 Task: Add an event with the title Lunch and Learn: Effective Presentation Skills, date '2023/12/29', time 8:30 AM to 10:30 AMand add a description: Assessing the original goals and objectives of the campaign to determine if they were clearly defined, measurable, and aligned with the overall marketing and business objectives., put the event into Green category . Add location for the event as: 987 Temple of Olympian Zeus, Athens, Greece, logged in from the account softage.2@softage.netand send the event invitation to softage.4@softage.net and softage.5@softage.net. Set a reminder for the event 5 minutes before
Action: Mouse pressed left at (89, 101)
Screenshot: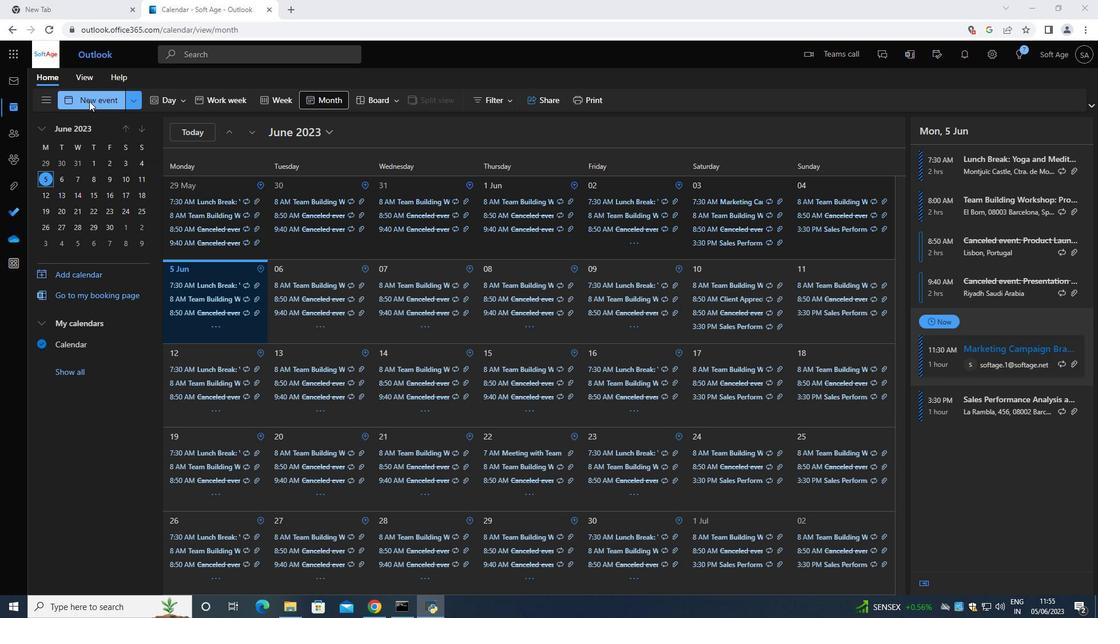 
Action: Mouse moved to (504, 208)
Screenshot: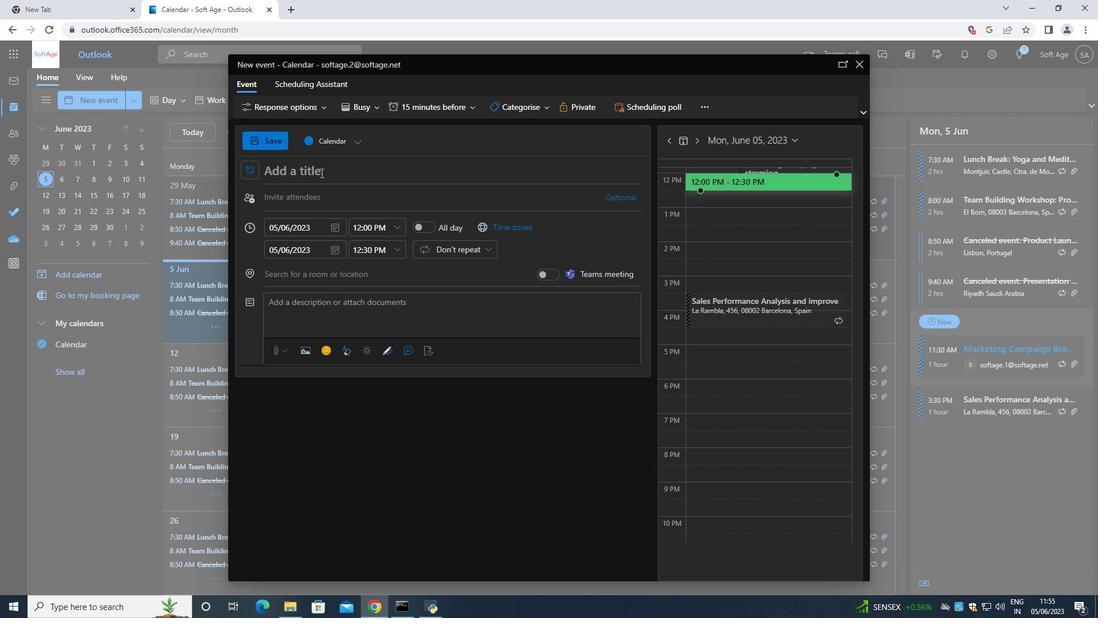 
Action: Key pressed <Key.shift>Luch<Key.backspace><Key.backspace>nch<Key.space><Key.shift>And<Key.space><Key.shift><Key.shift><Key.shift><Key.shift><Key.shift><Key.shift><Key.shift>learn<Key.shift_r>:<Key.space><Key.shift>Effective<Key.space><Key.shift>Presentation<Key.space><Key.shift>Skills<Key.space>
Screenshot: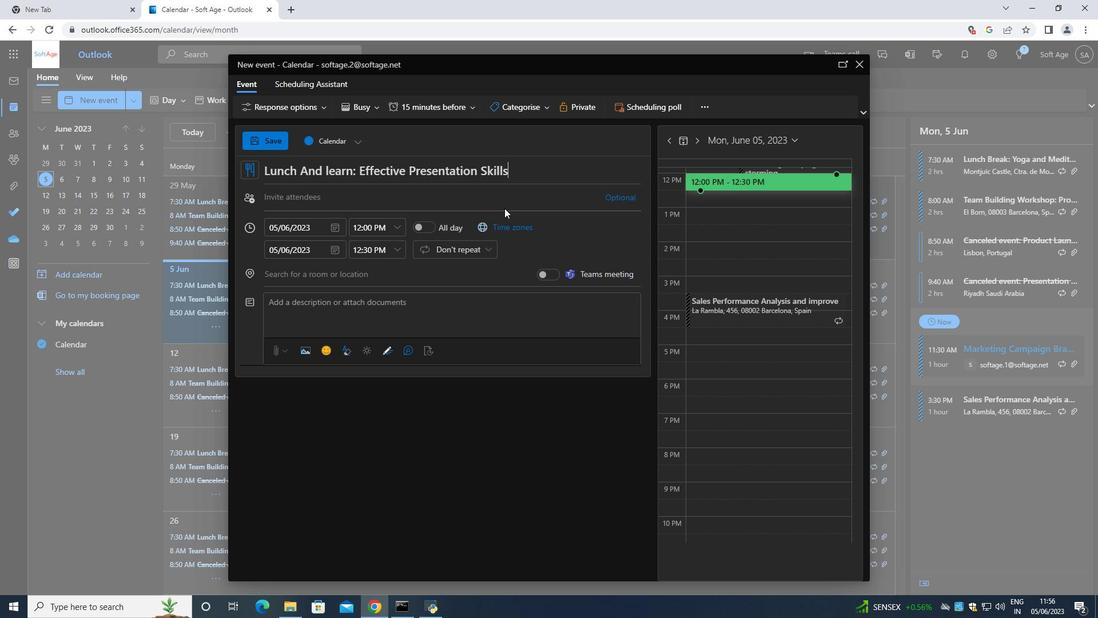 
Action: Mouse moved to (335, 229)
Screenshot: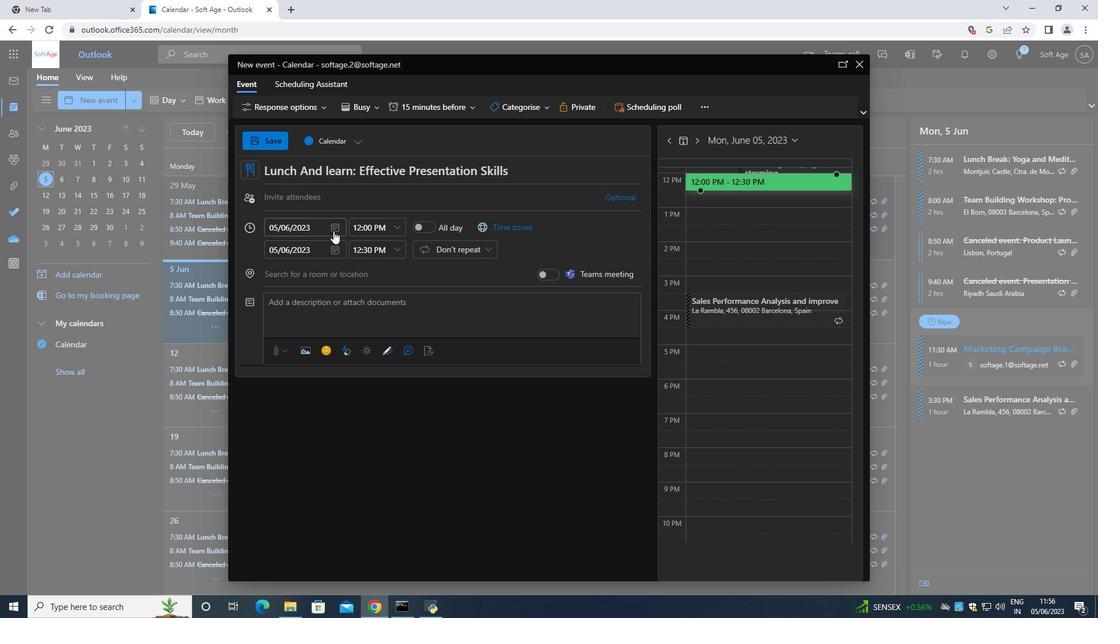 
Action: Mouse pressed left at (335, 229)
Screenshot: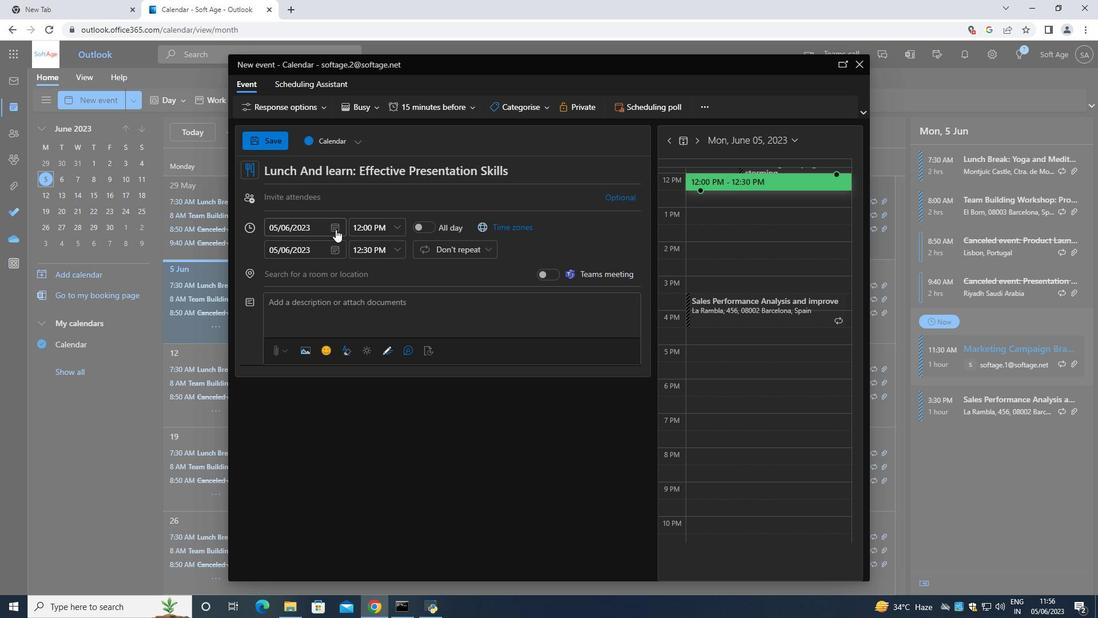 
Action: Mouse moved to (377, 256)
Screenshot: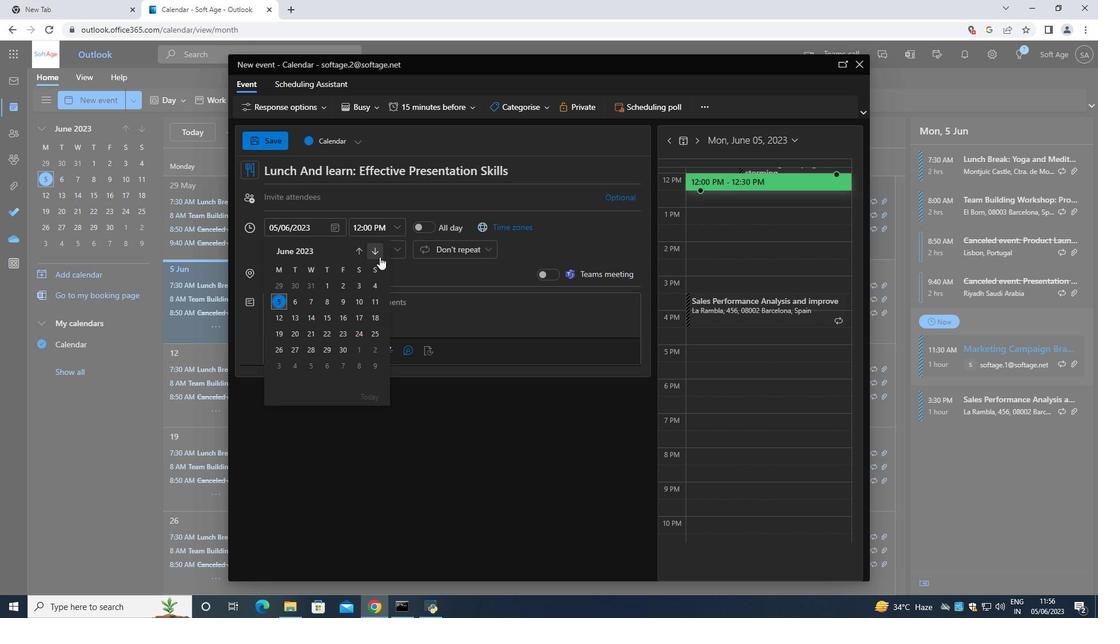 
Action: Mouse pressed left at (377, 256)
Screenshot: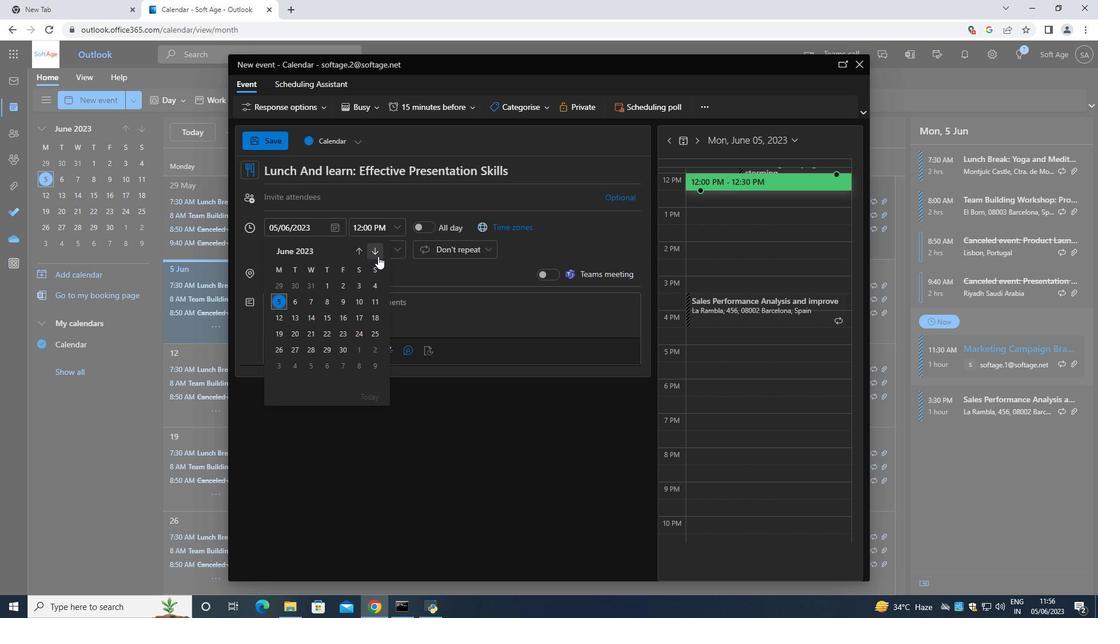 
Action: Mouse pressed left at (377, 256)
Screenshot: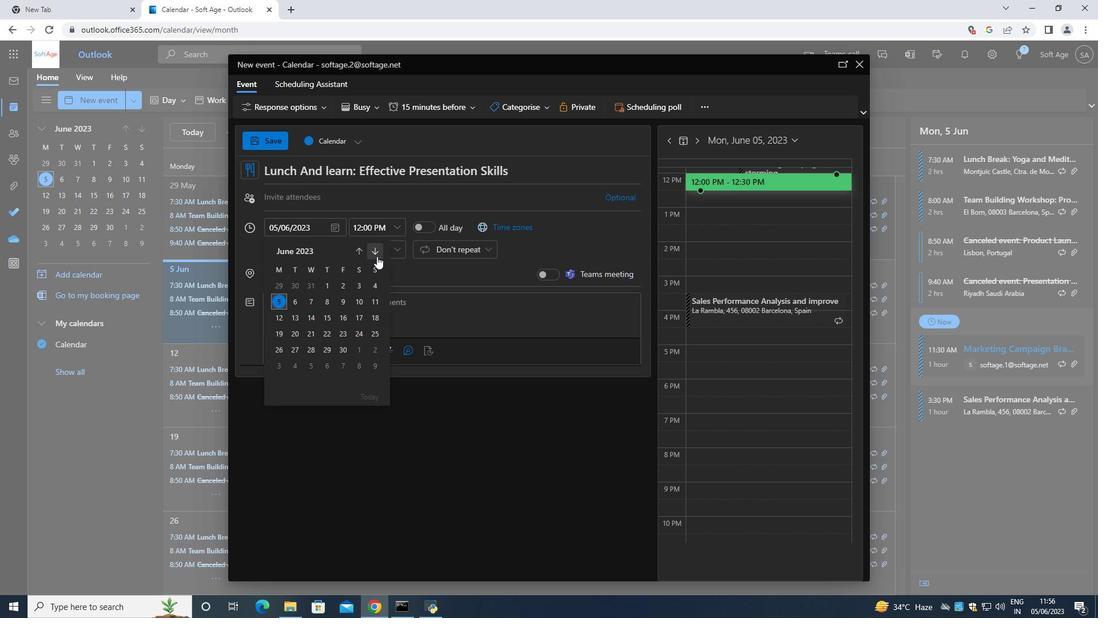 
Action: Mouse moved to (376, 254)
Screenshot: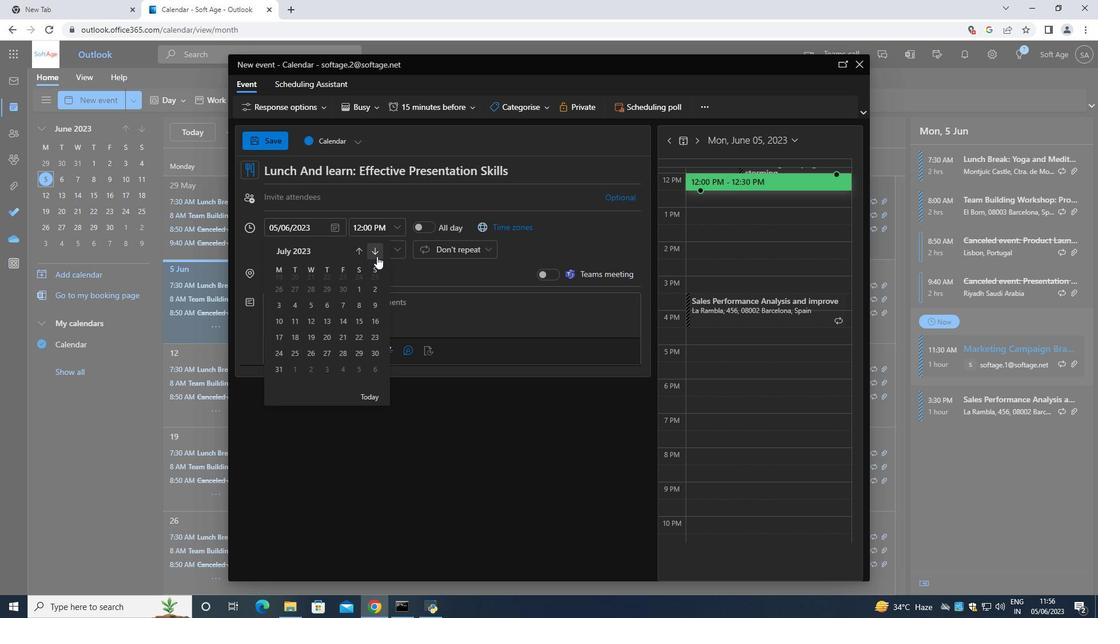
Action: Mouse pressed left at (376, 254)
Screenshot: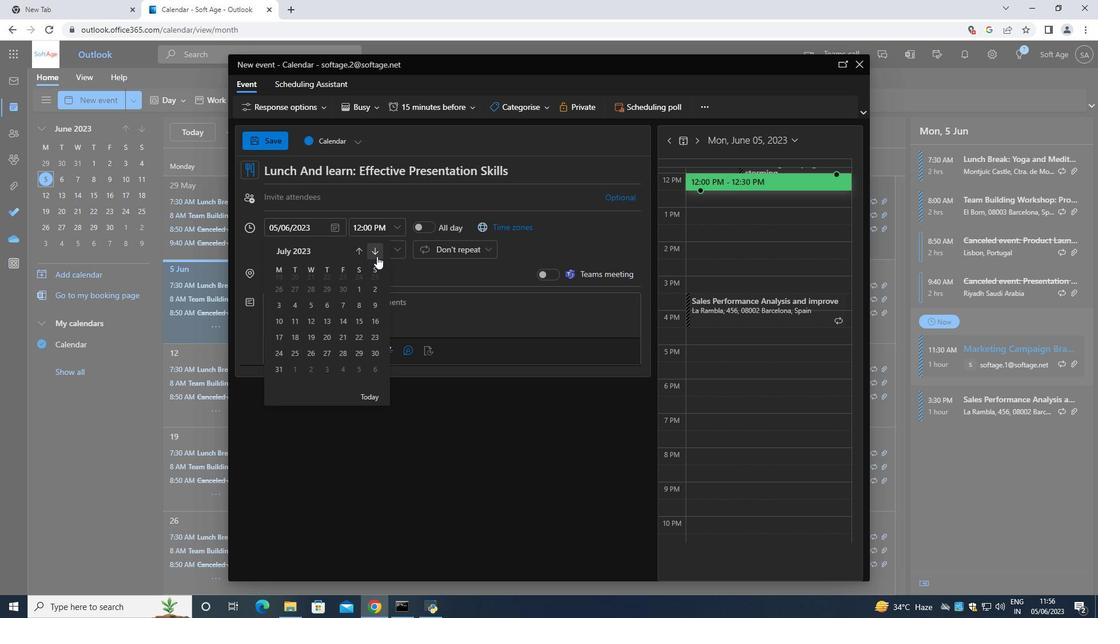 
Action: Mouse pressed left at (376, 254)
Screenshot: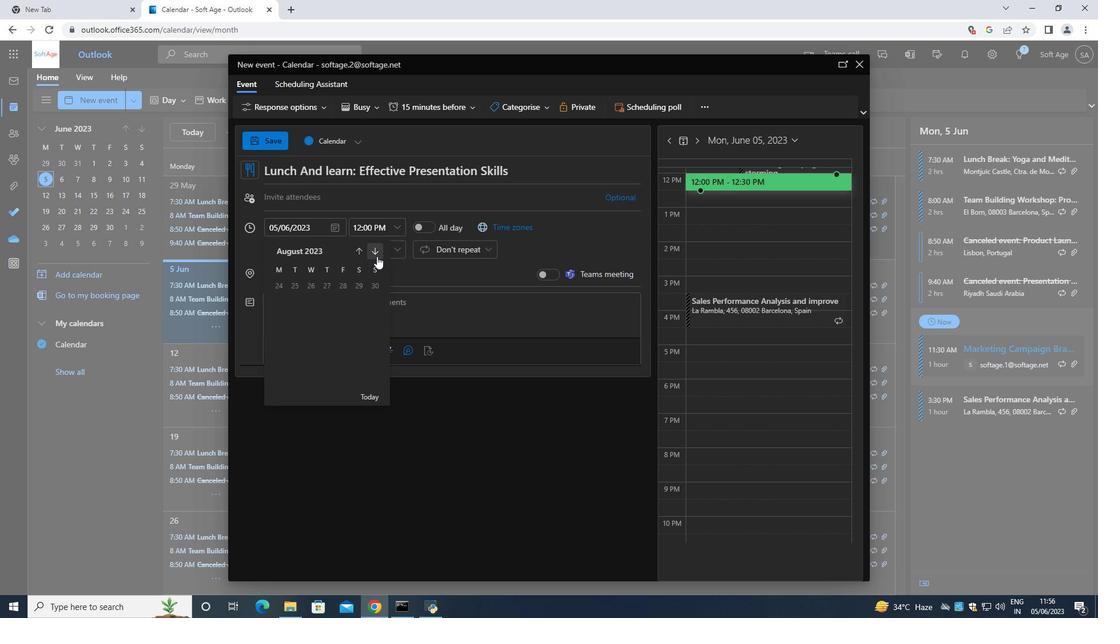 
Action: Mouse pressed left at (376, 254)
Screenshot: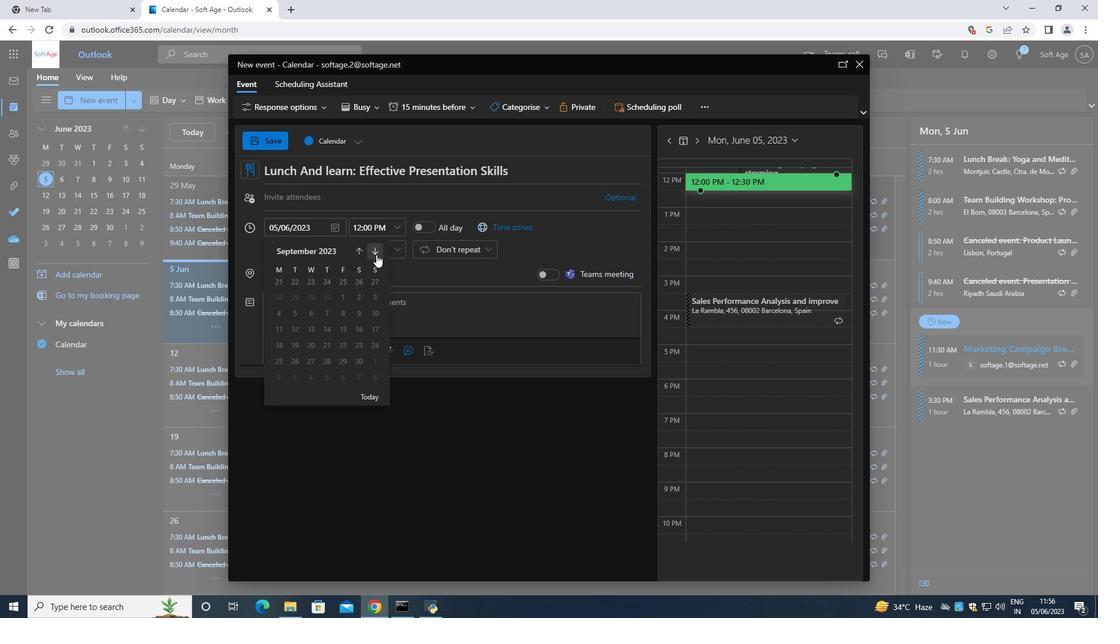 
Action: Mouse pressed left at (376, 254)
Screenshot: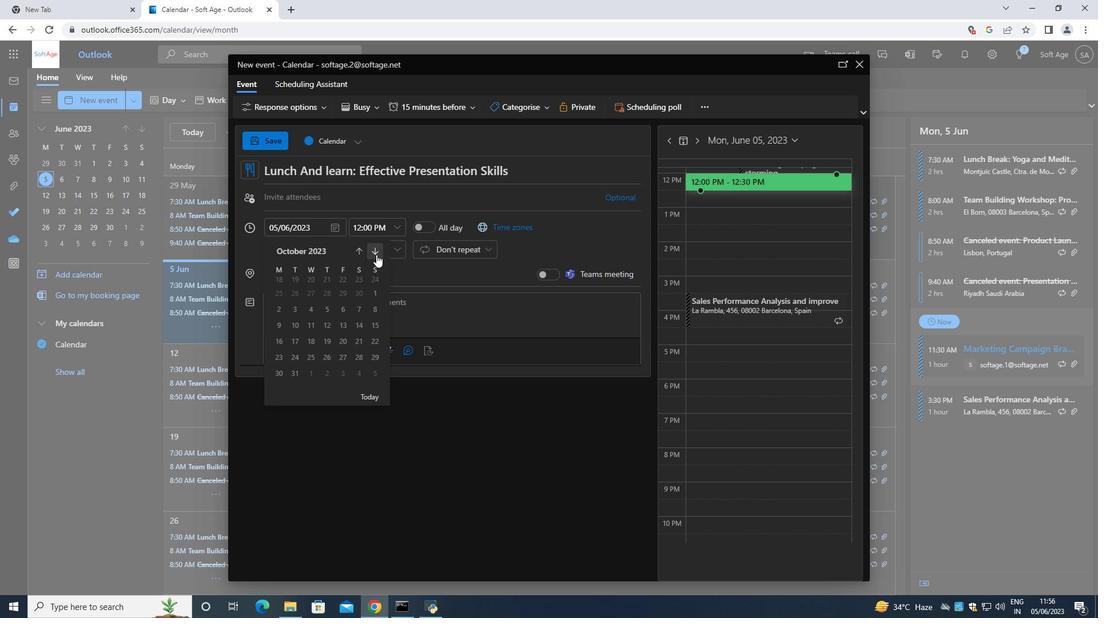 
Action: Mouse pressed left at (376, 254)
Screenshot: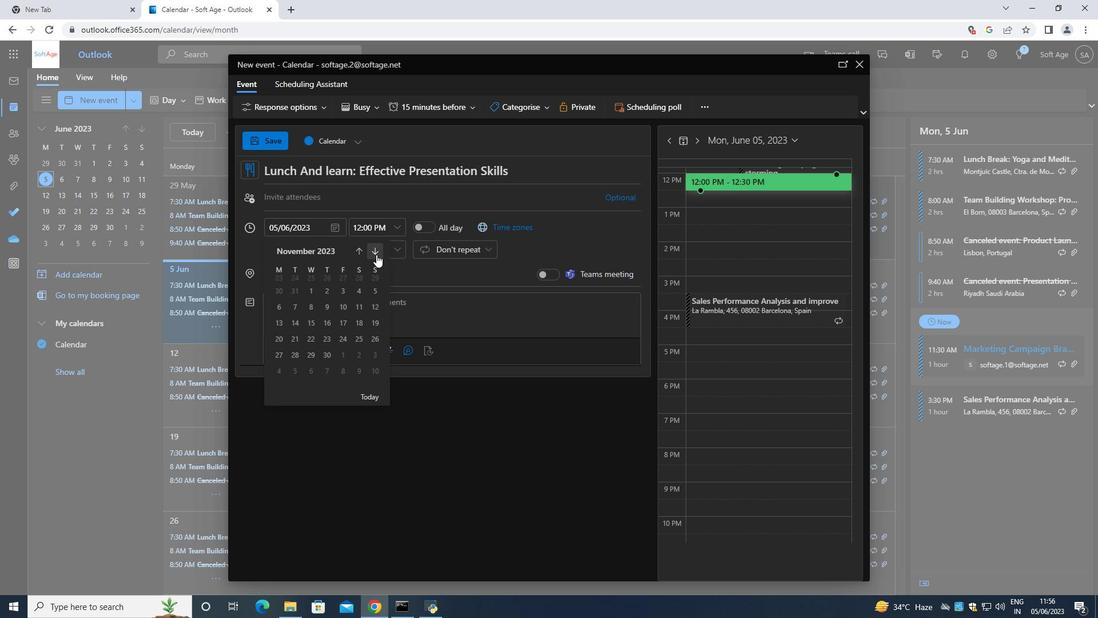 
Action: Mouse moved to (363, 251)
Screenshot: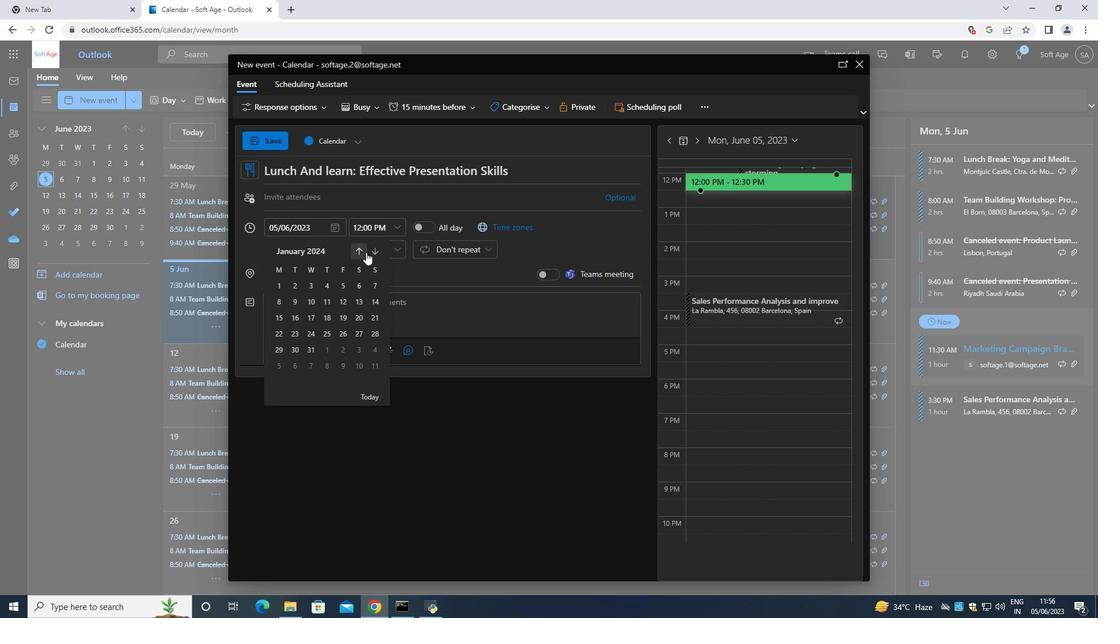 
Action: Mouse pressed left at (363, 251)
Screenshot: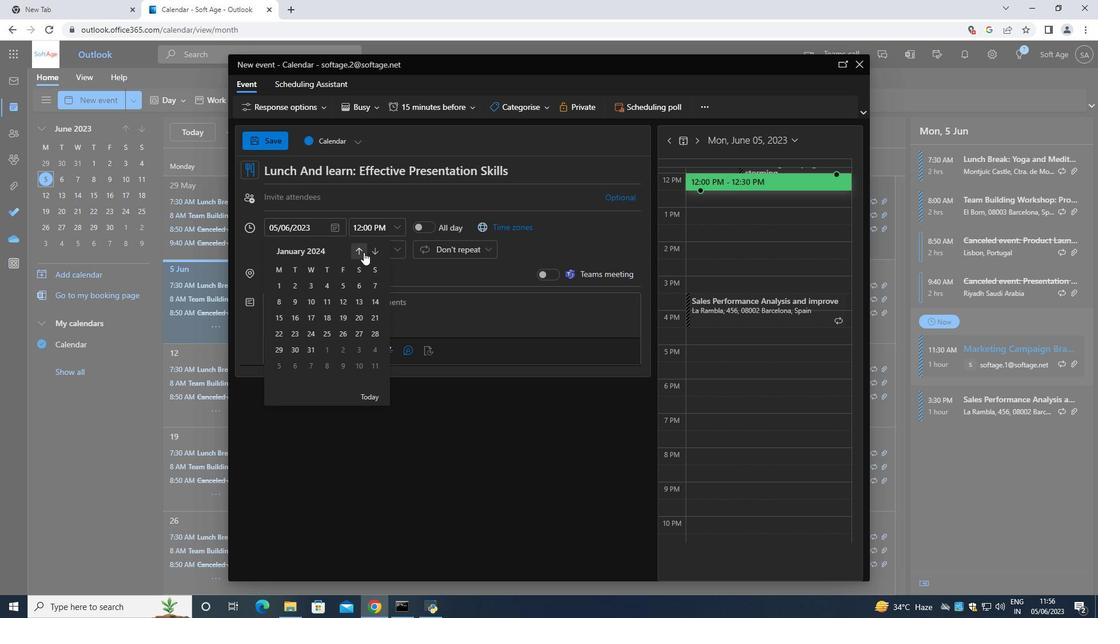 
Action: Mouse moved to (343, 351)
Screenshot: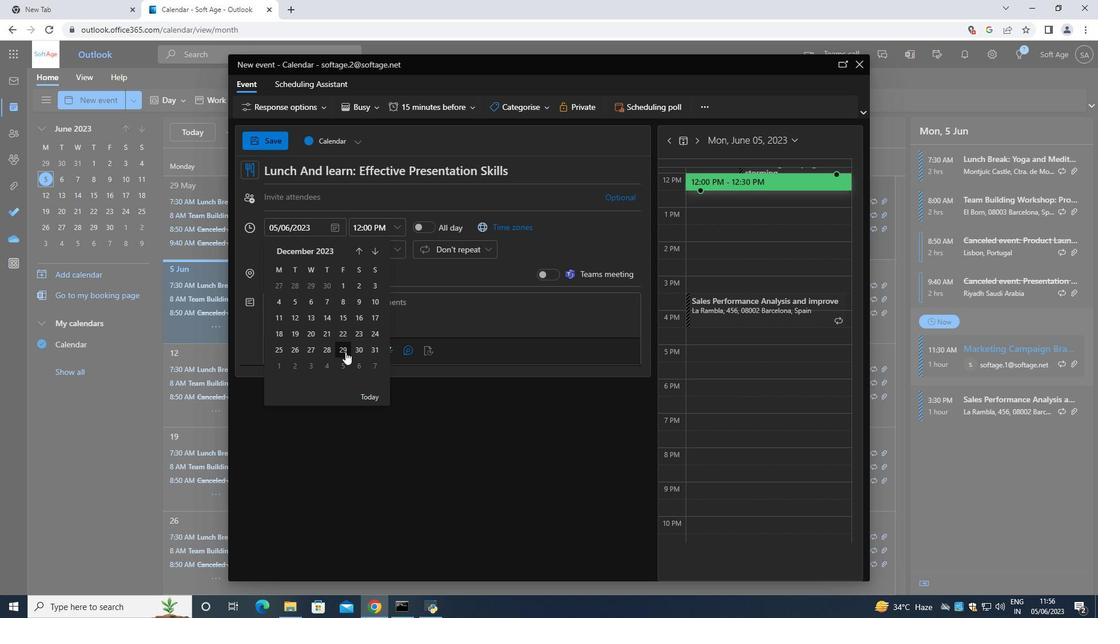 
Action: Mouse pressed left at (343, 351)
Screenshot: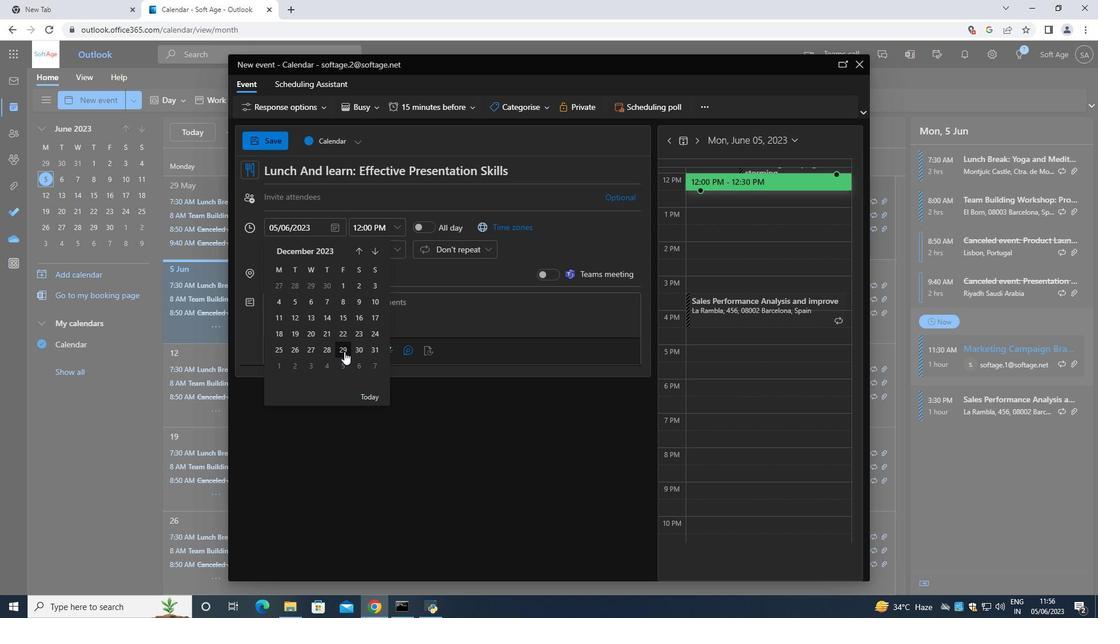 
Action: Mouse moved to (397, 231)
Screenshot: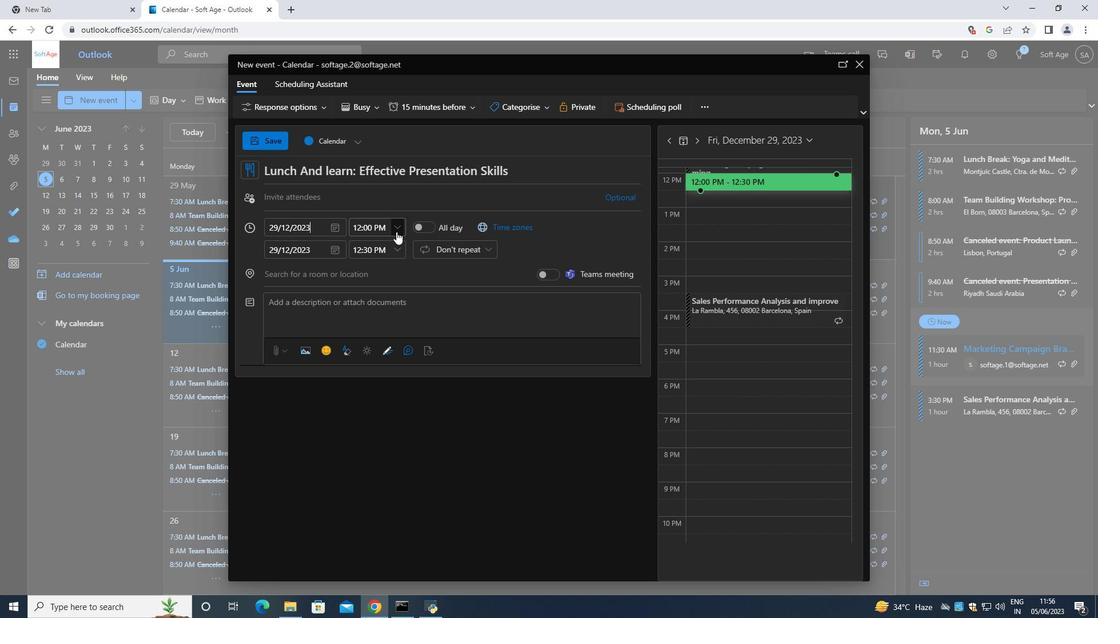 
Action: Mouse pressed left at (396, 231)
Screenshot: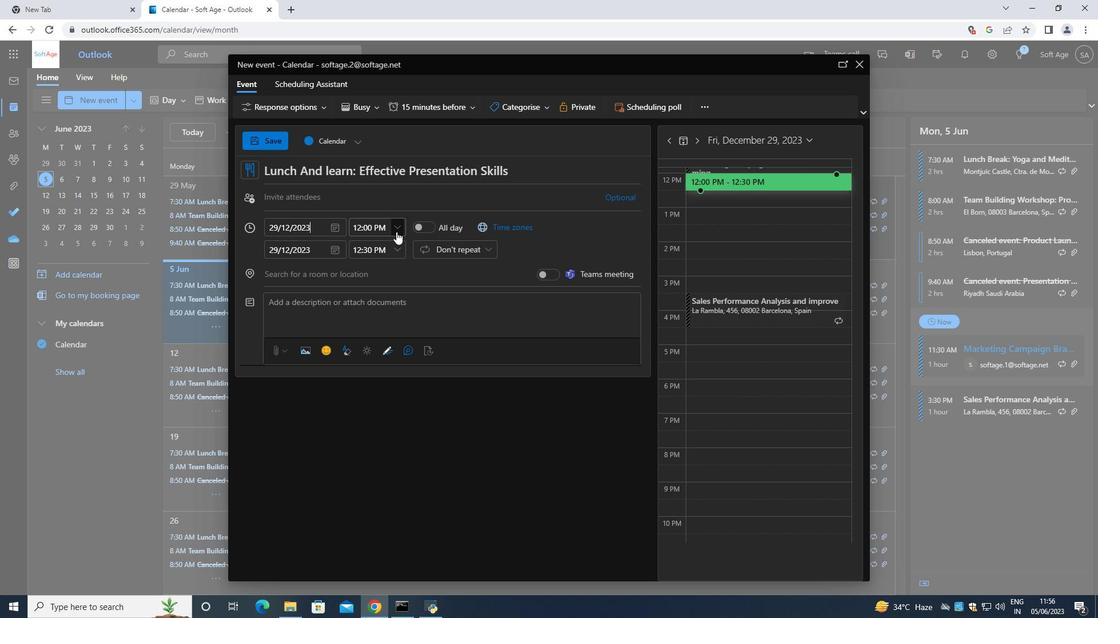 
Action: Mouse moved to (392, 250)
Screenshot: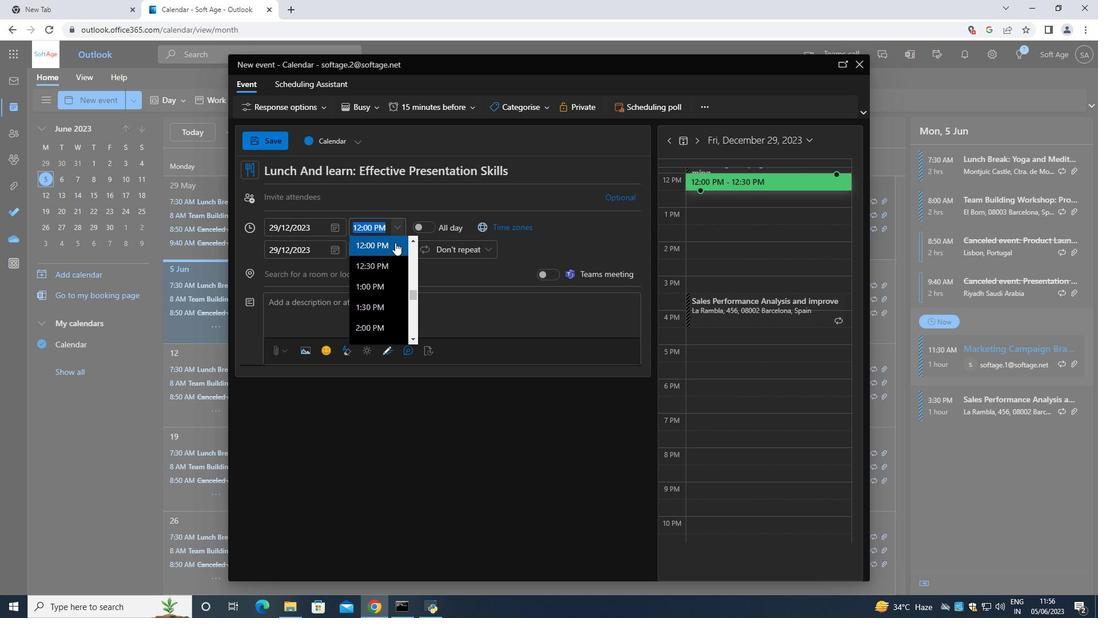 
Action: Mouse scrolled (392, 250) with delta (0, 0)
Screenshot: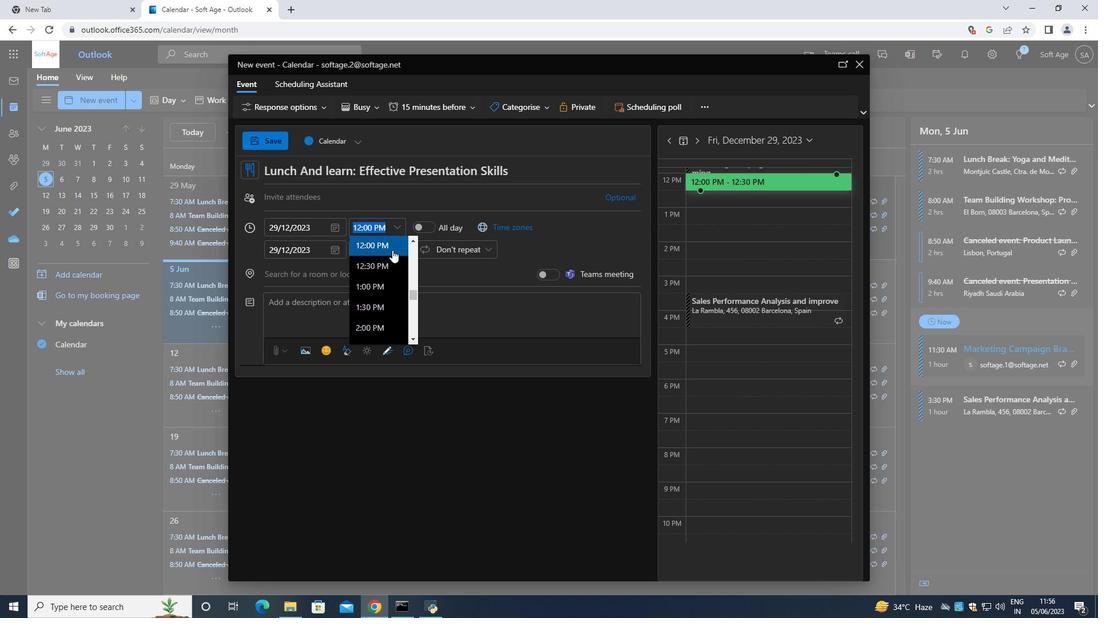 
Action: Mouse scrolled (392, 250) with delta (0, 0)
Screenshot: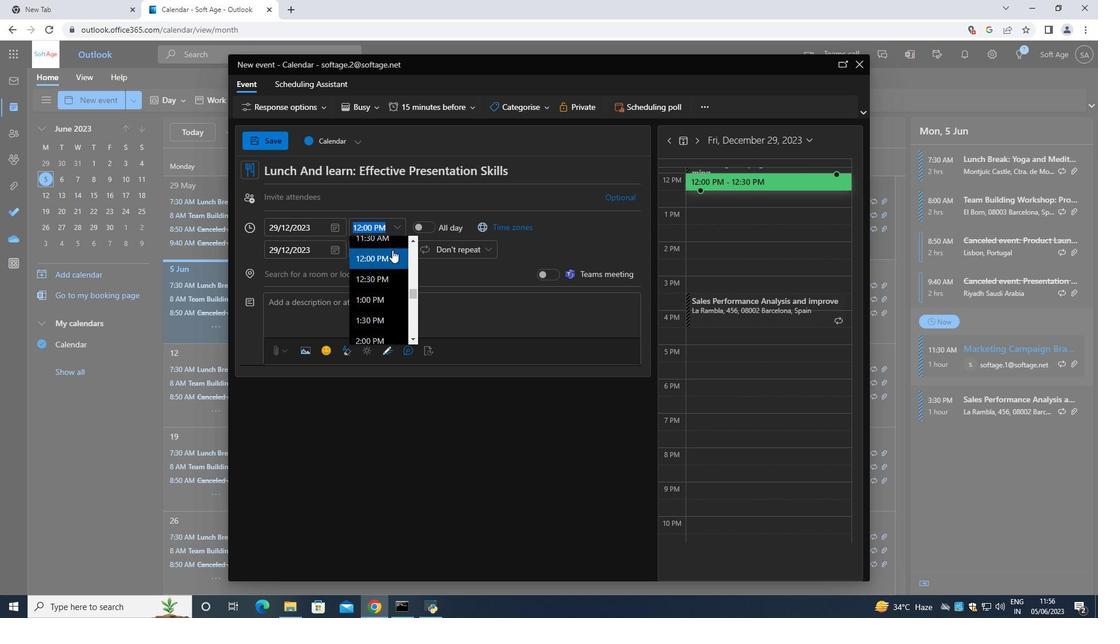 
Action: Mouse moved to (386, 256)
Screenshot: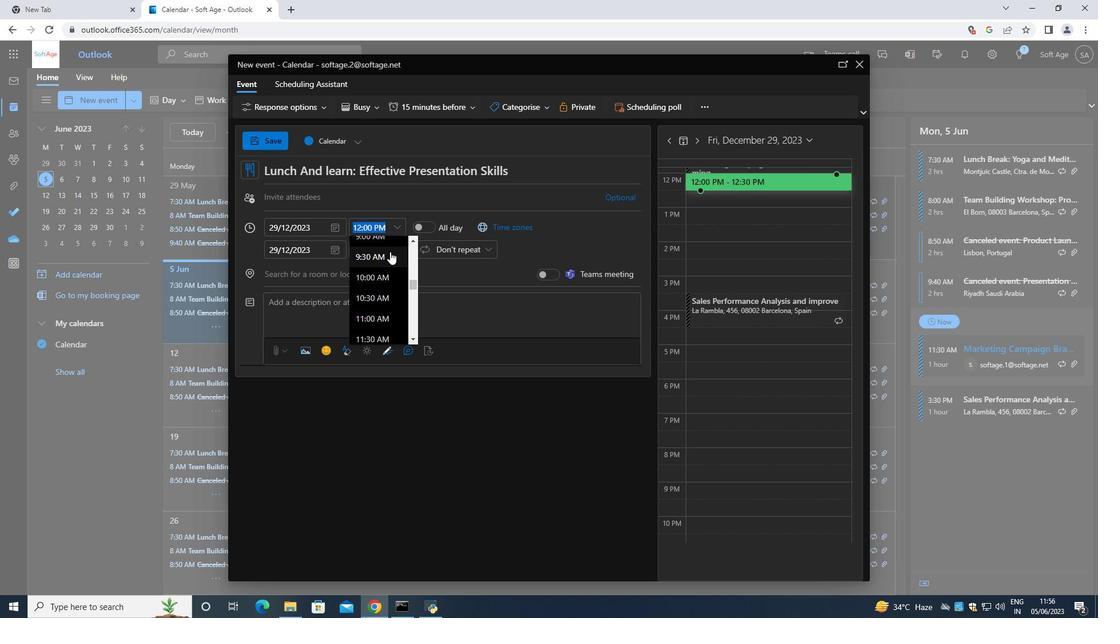 
Action: Mouse scrolled (386, 256) with delta (0, 0)
Screenshot: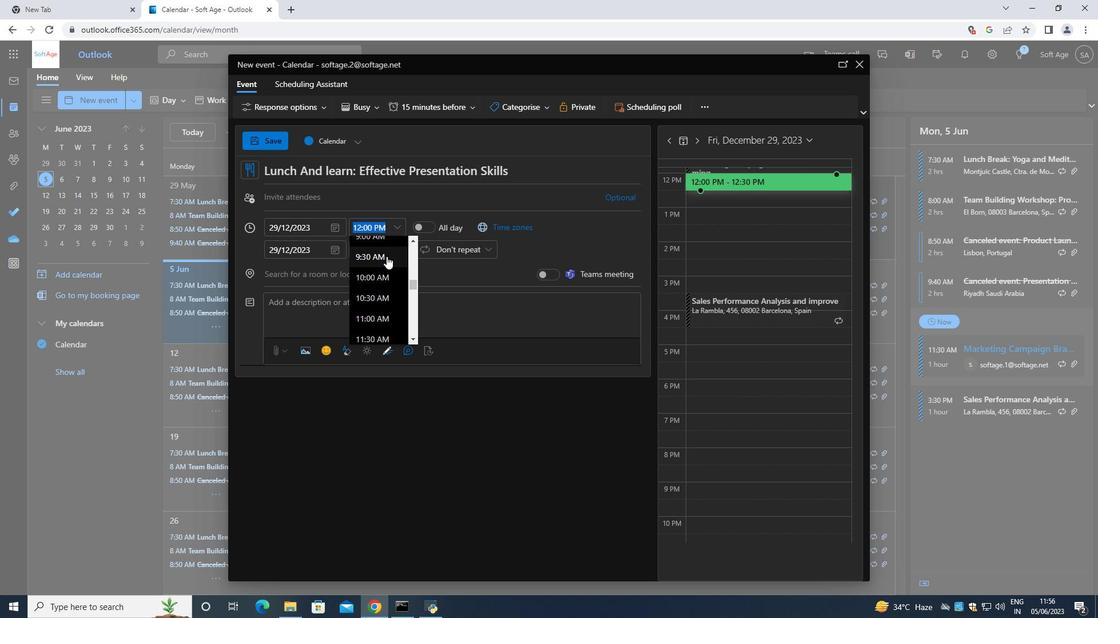 
Action: Mouse moved to (372, 273)
Screenshot: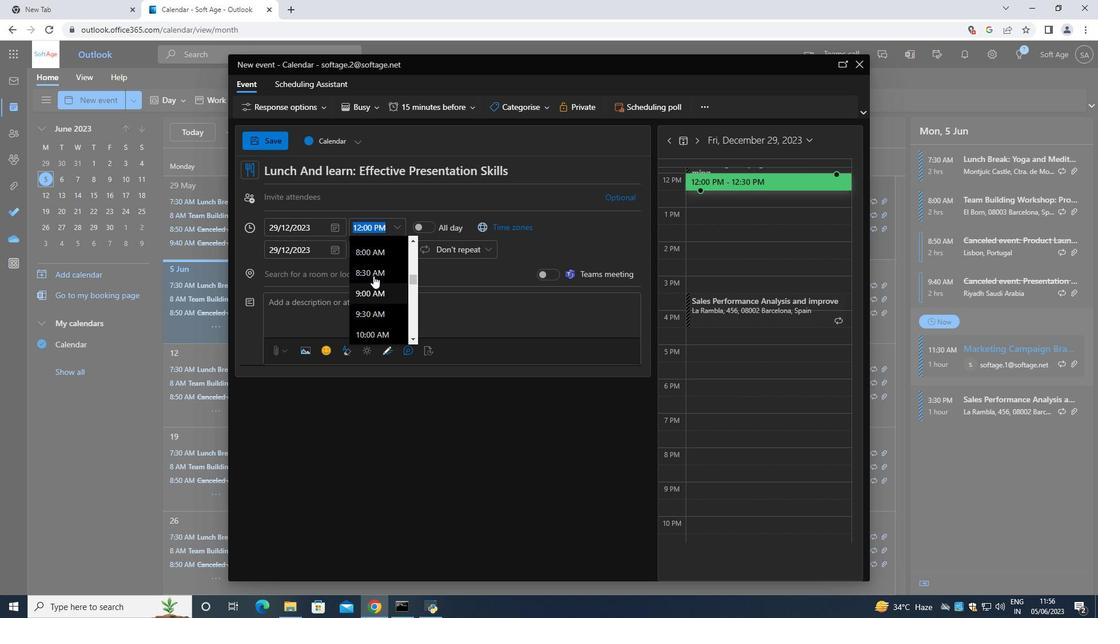 
Action: Mouse pressed left at (372, 273)
Screenshot: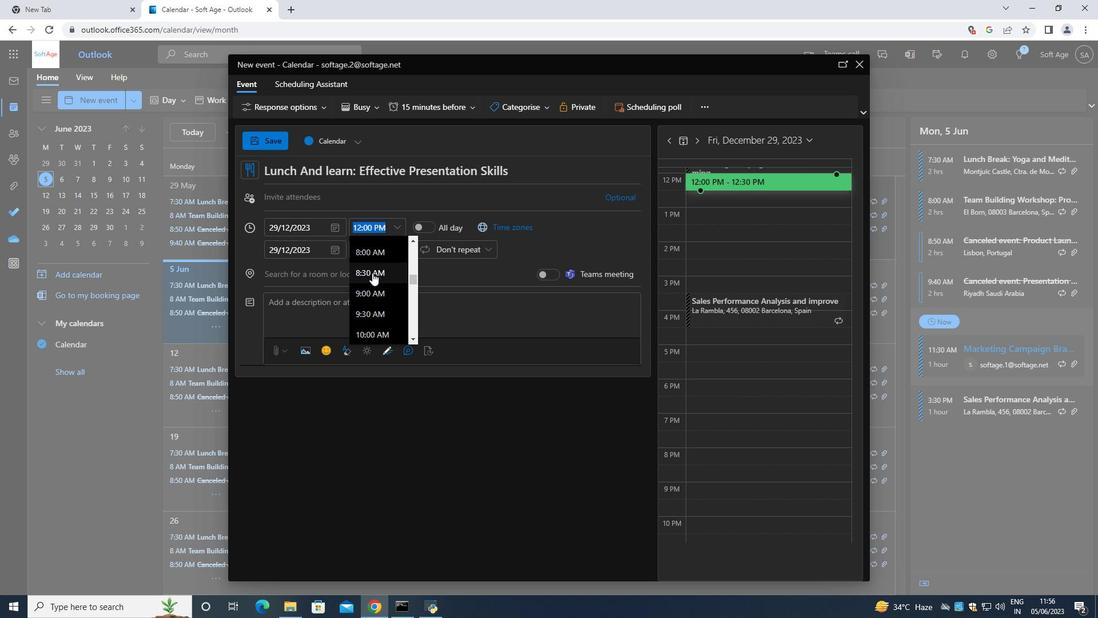 
Action: Mouse moved to (394, 250)
Screenshot: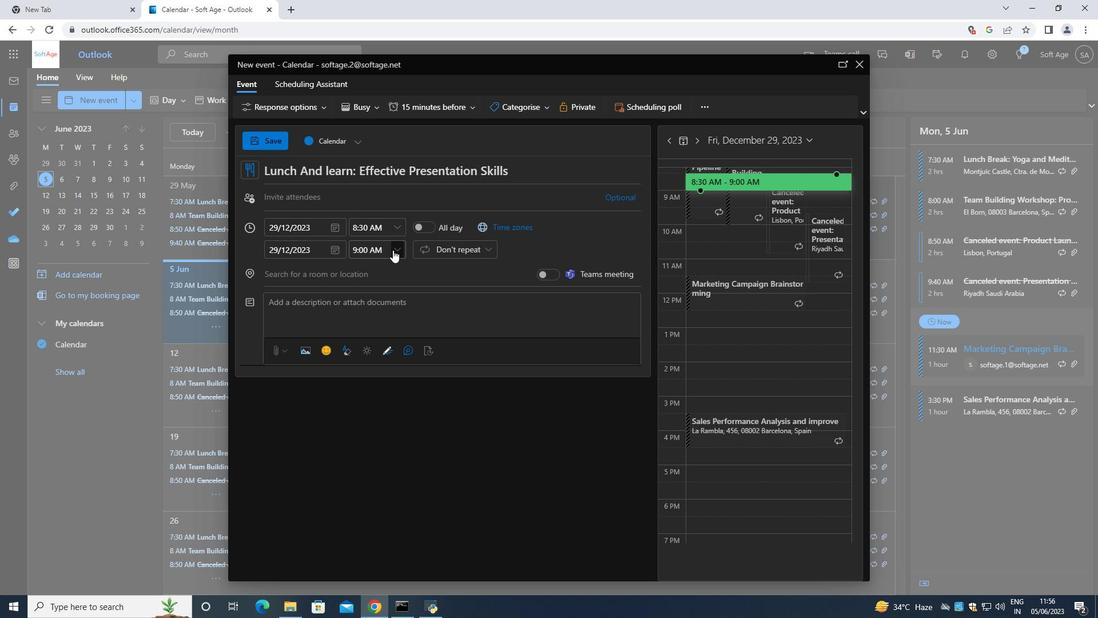 
Action: Mouse pressed left at (394, 250)
Screenshot: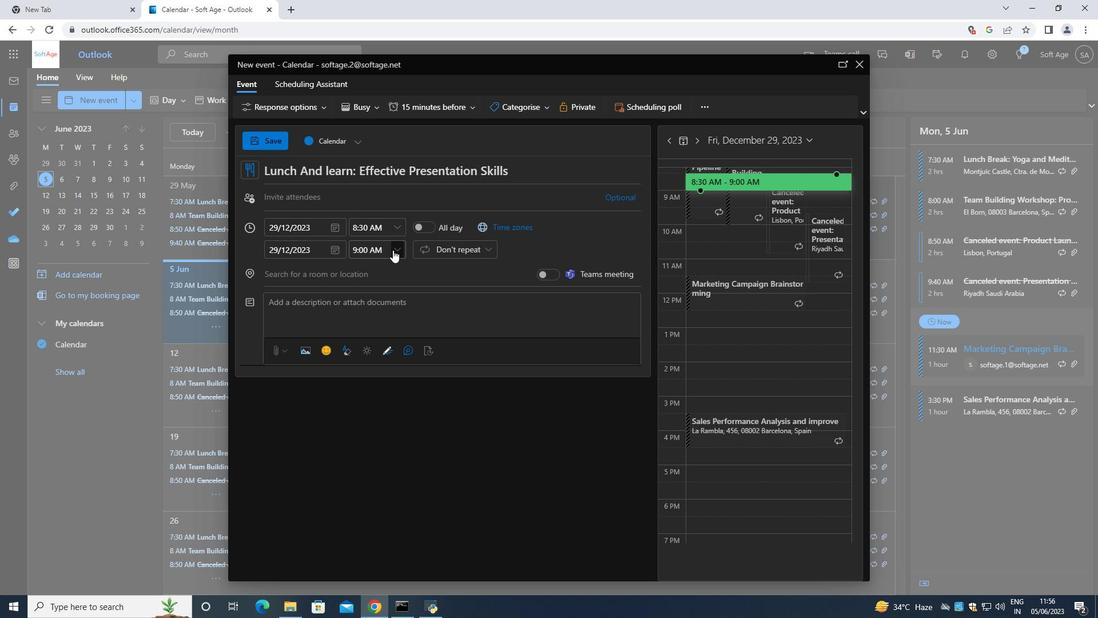 
Action: Mouse moved to (367, 330)
Screenshot: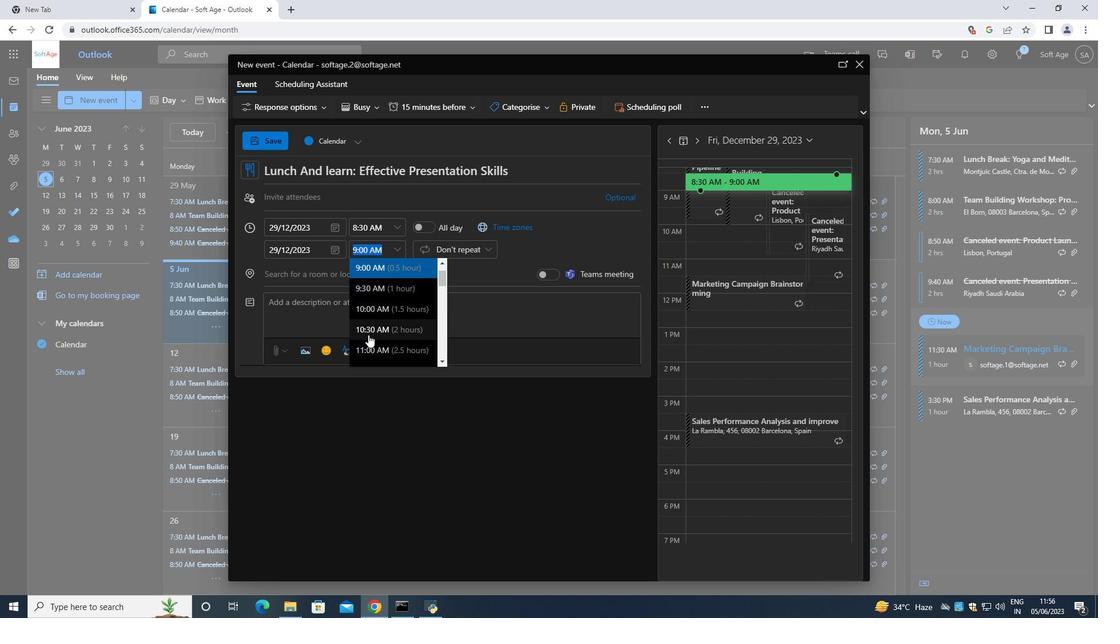
Action: Mouse pressed left at (367, 330)
Screenshot: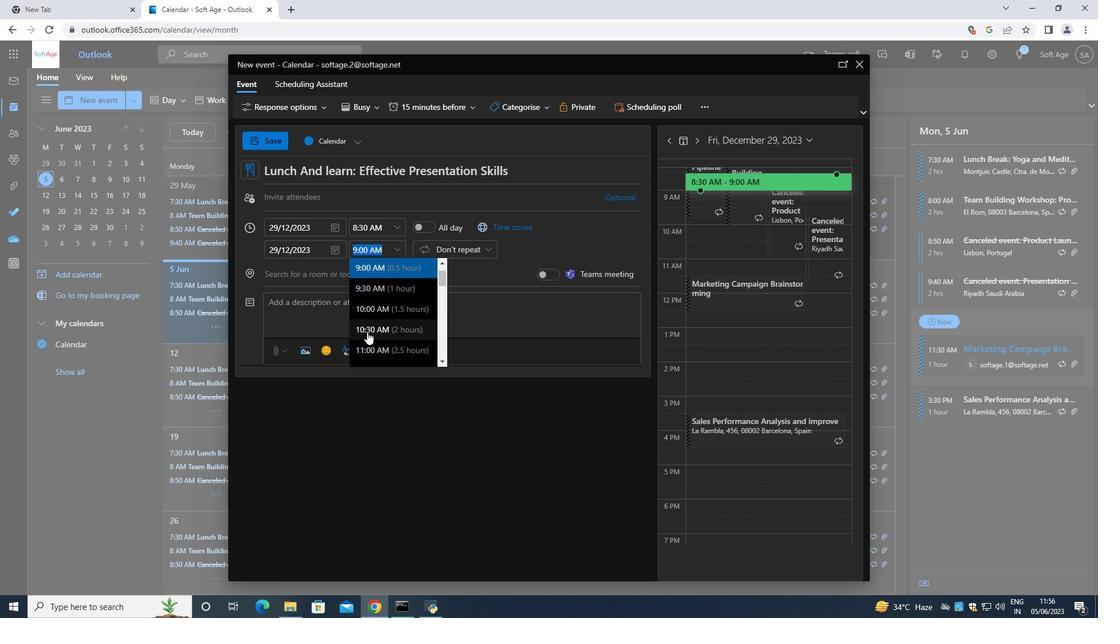 
Action: Mouse moved to (360, 302)
Screenshot: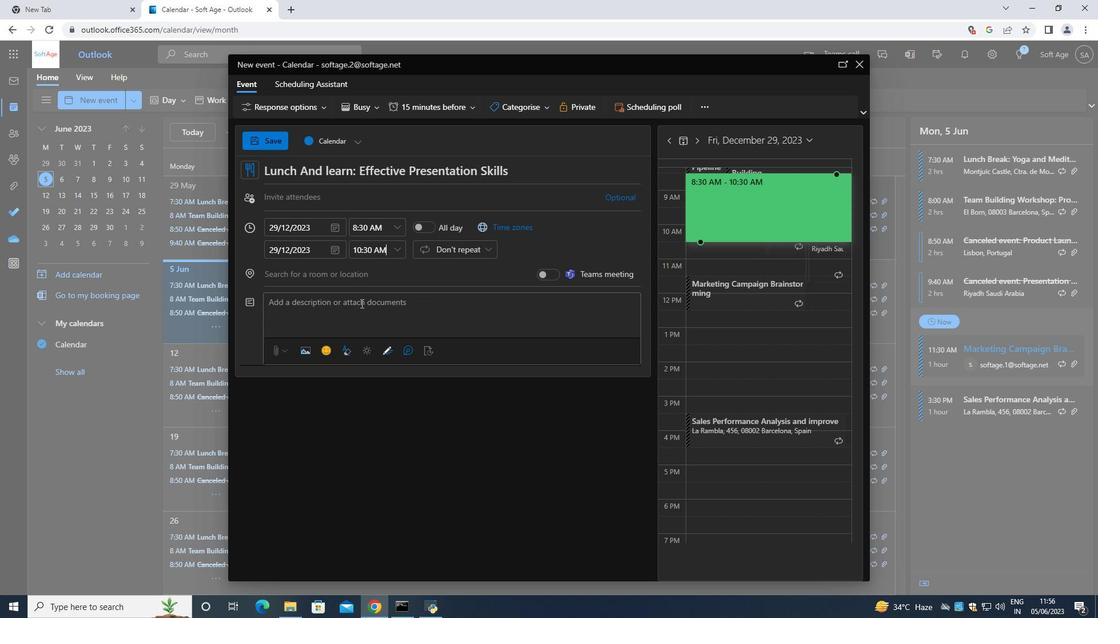 
Action: Mouse pressed left at (360, 302)
Screenshot: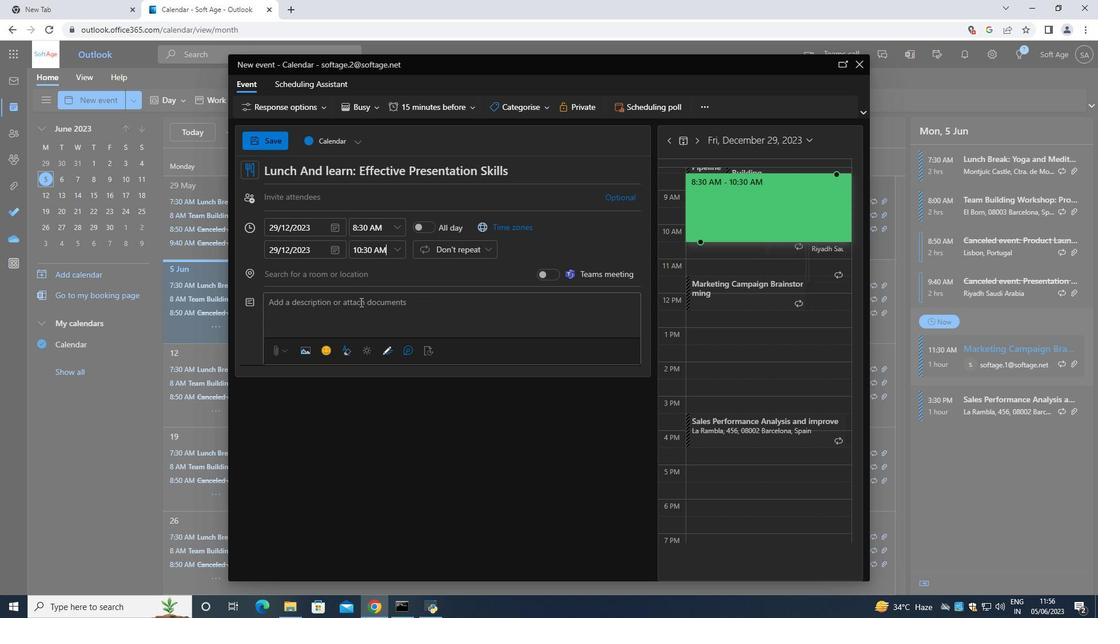 
Action: Key pressed <Key.shift>Assessing<Key.space>the<Key.space>or
Screenshot: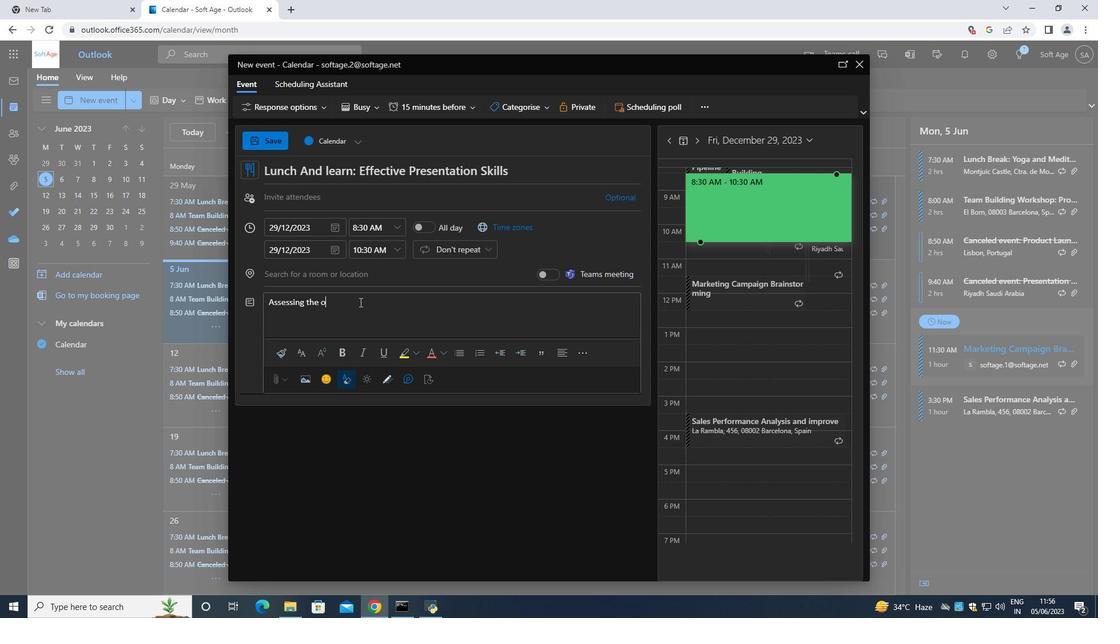
Action: Mouse moved to (379, 314)
Screenshot: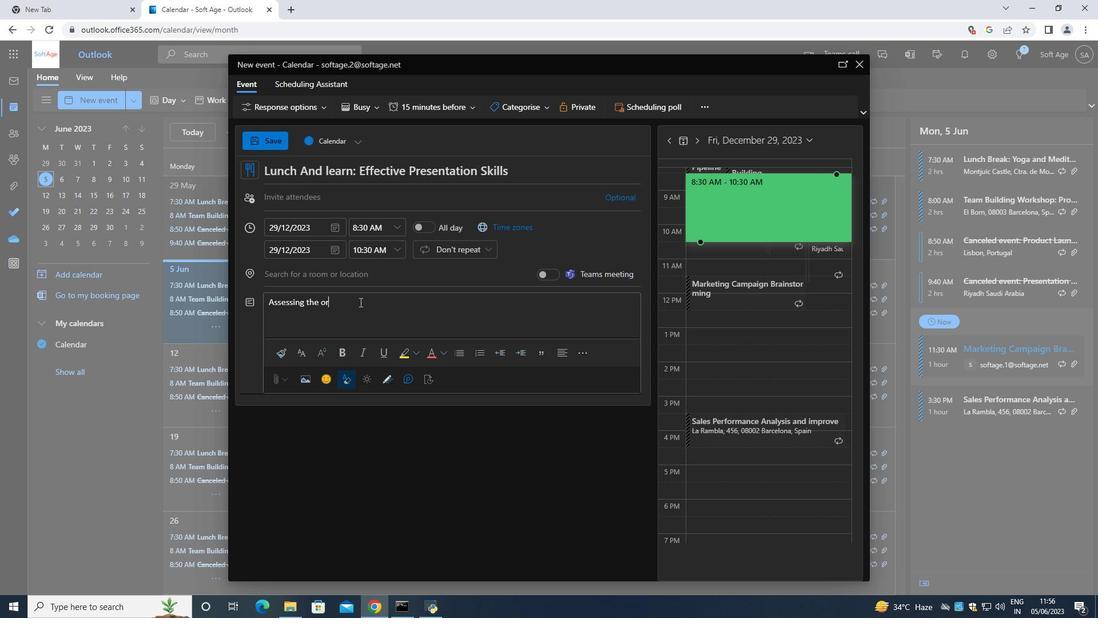 
Action: Key pressed igns<Key.backspace>al<Key.space>goals<Key.space><Key.left><Key.left><Key.left><Key.left><Key.left><Key.left><Key.left><Key.left><Key.left><Key.left>i<Key.right><Key.right><Key.right><Key.right><Key.right><Key.right><Key.right><Key.right><Key.right><Key.space>and<Key.space>objectives<Key.space>of<Key.space>y<Key.backspace>the<Key.space>campaign<Key.space>to<Key.space>determine<Key.space>if<Key.space>they<Key.space>were<Key.space>clearly<Key.space>defined,<Key.space>measurable<Key.space>and<Key.space>aligned<Key.space>
Screenshot: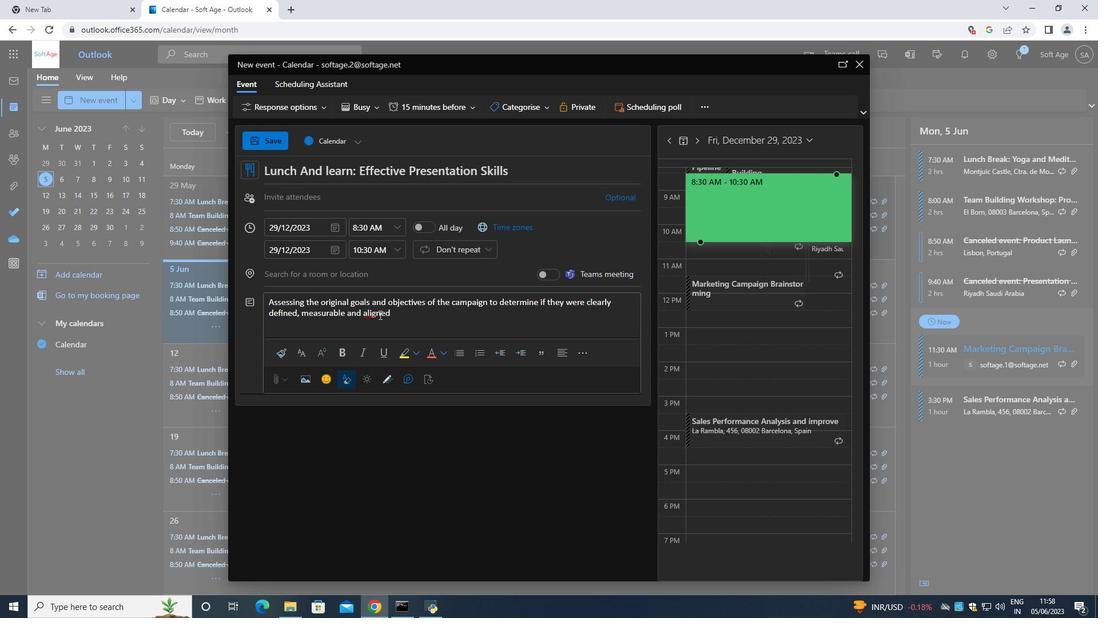 
Action: Mouse moved to (414, 315)
Screenshot: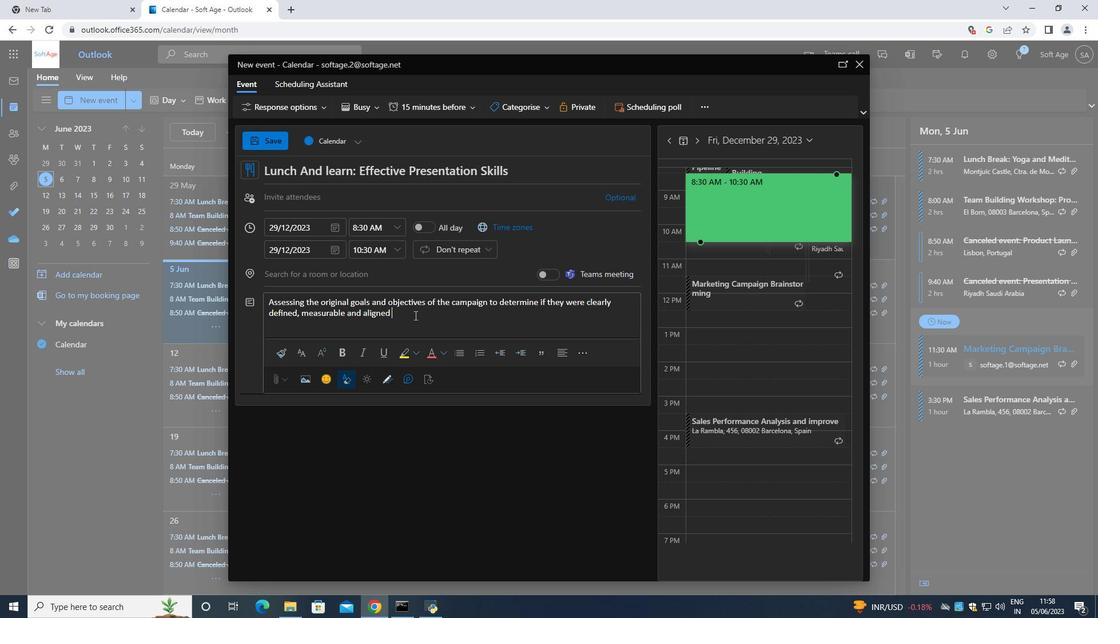
Action: Key pressed <Key.space>with<Key.space>the<Key.space>ob<Key.backspace>verl<Key.backspace>all<Key.space>defined,<Key.space>measurable<Key.space><Key.backspace>,<Key.space>and<Key.space>aligned<Key.space>with<Key.space>the<Key.space>over<Key.backspace><Key.backspace><Key.backspace><Key.backspace><Key.backspace><Key.backspace><Key.backspace><Key.backspace><Key.backspace><Key.backspace><Key.backspace><Key.backspace><Key.backspace><Key.backspace><Key.backspace><Key.backspace><Key.backspace><Key.backspace><Key.backspace><Key.backspace><Key.backspace><Key.backspace><Key.backspace><Key.backspace><Key.backspace><Key.backspace><Key.backspace><Key.backspace><Key.backspace><Key.backspace><Key.backspace><Key.backspace><Key.backspace><Key.backspace><Key.backspace><Key.backspace><Key.backspace><Key.backspace><Key.backspace><Key.space>marketing<Key.space>and<Key.space>business<Key.space>objectives<Key.space>.<Key.left><Key.left><Key.left><Key.left><Key.left><Key.left><Key.left><Key.left><Key.left><Key.left><Key.left><Key.left><Key.left><Key.left><Key.left><Key.left><Key.left><Key.left><Key.left><Key.left><Key.left><Key.left><Key.left><Key.left><Key.left><Key.left><Key.left><Key.left><Key.left><Key.left><Key.left><Key.left><Key.left><Key.left><Key.left><Key.left><Key.left><Key.left><Key.left><Key.left><Key.left><Key.left><Key.left><Key.left><Key.left><Key.left><Key.left><Key.left><Key.left><Key.left><Key.left><Key.left><Key.left><Key.left><Key.left><Key.left><Key.left><Key.left><Key.left><Key.left><Key.left><Key.right><Key.backspace>
Screenshot: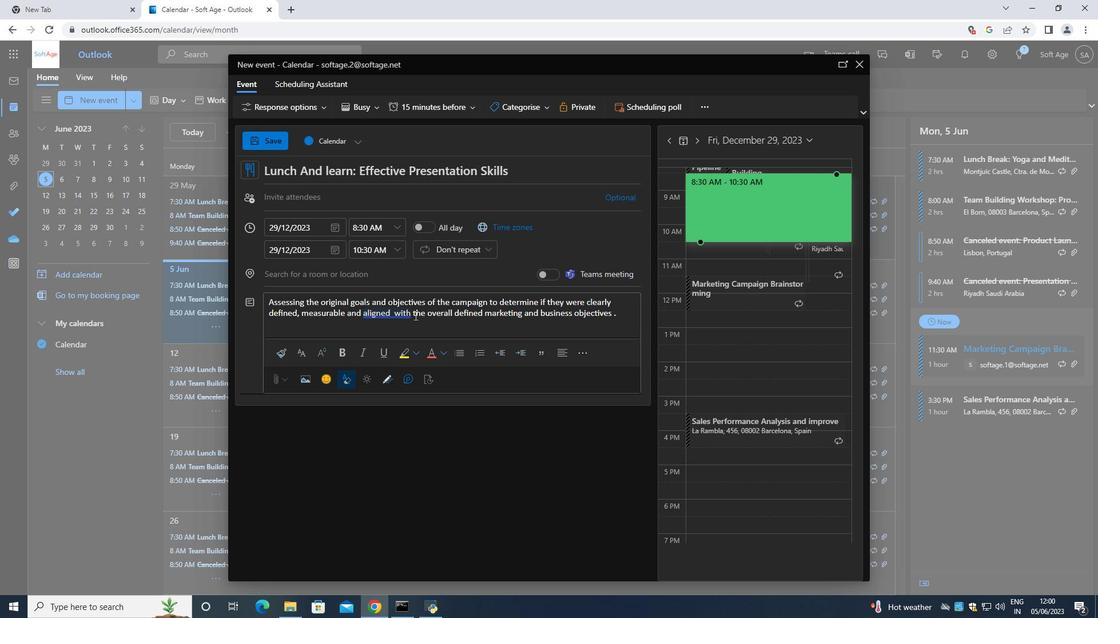 
Action: Mouse moved to (517, 100)
Screenshot: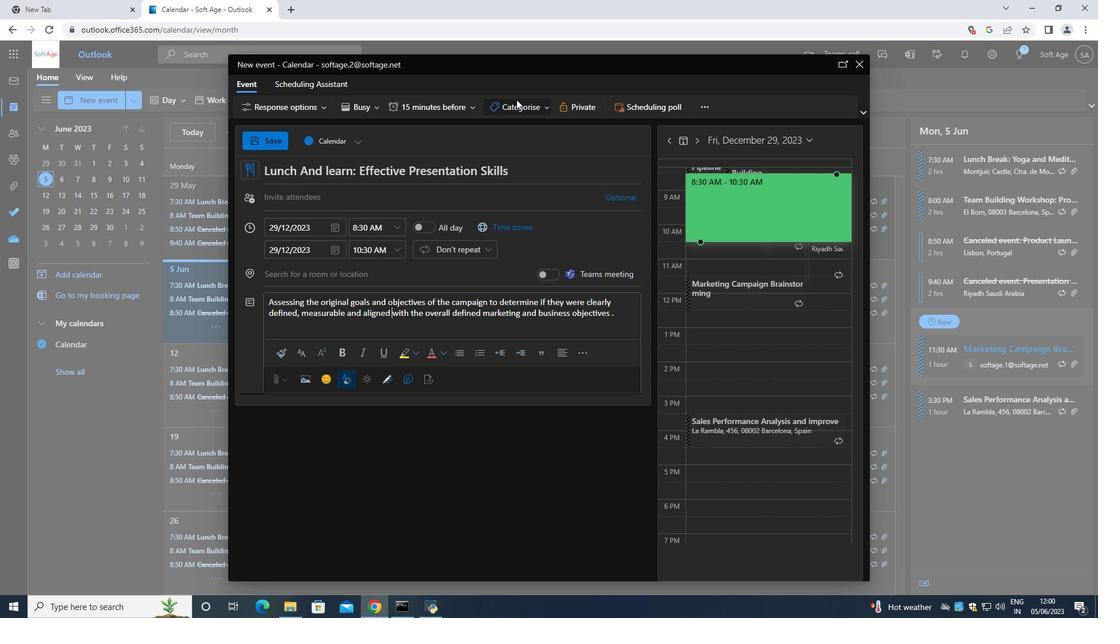 
Action: Mouse pressed left at (517, 100)
Screenshot: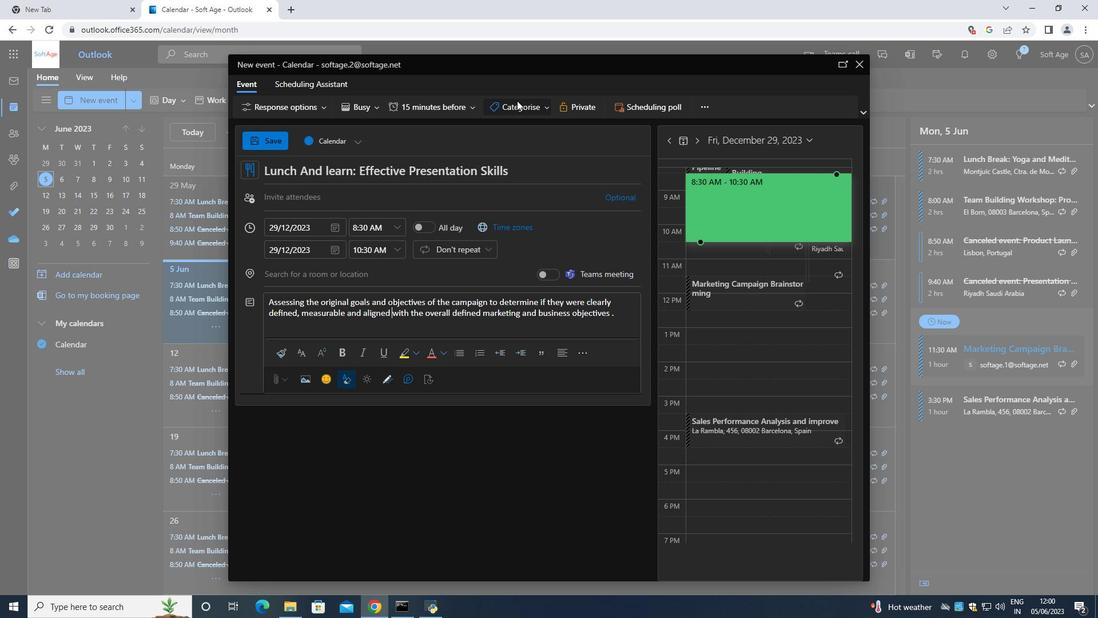 
Action: Mouse moved to (527, 152)
Screenshot: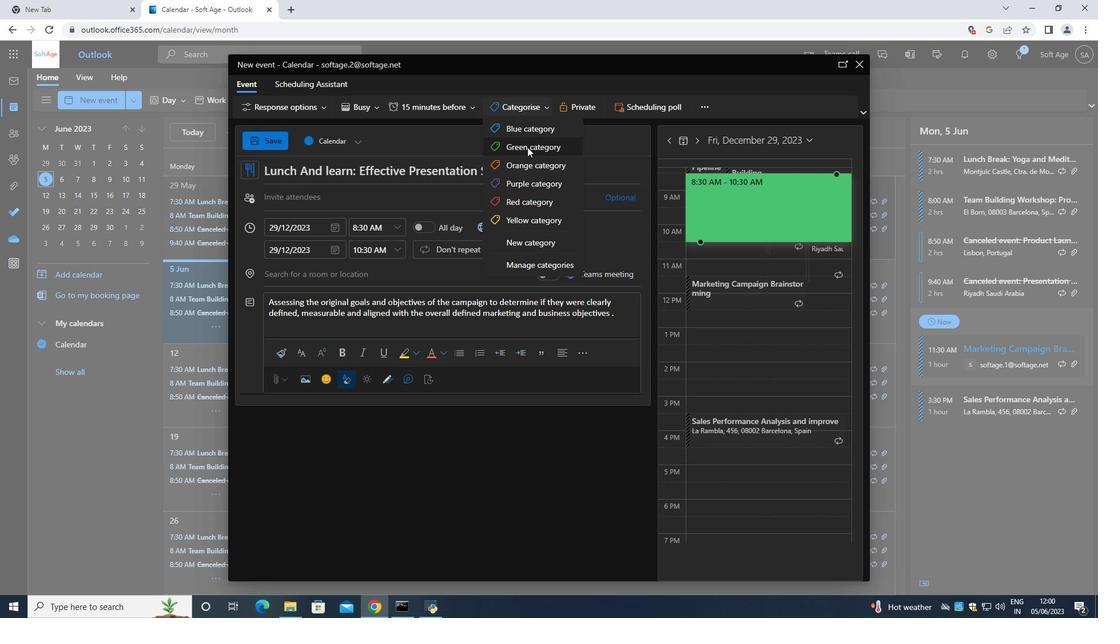 
Action: Mouse pressed left at (527, 152)
Screenshot: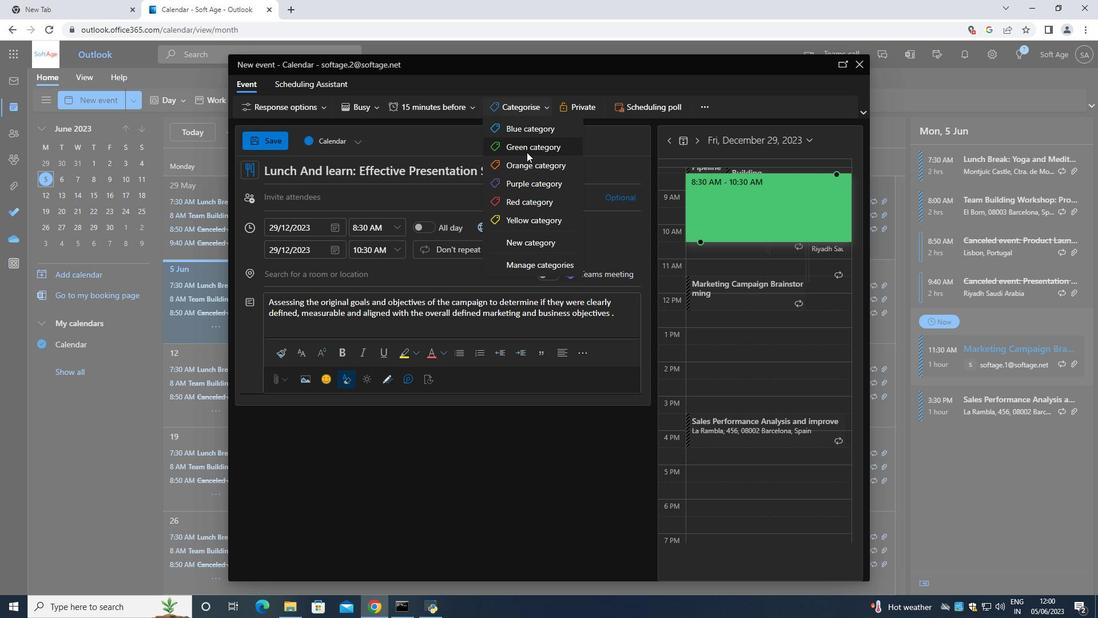 
Action: Mouse moved to (442, 277)
Screenshot: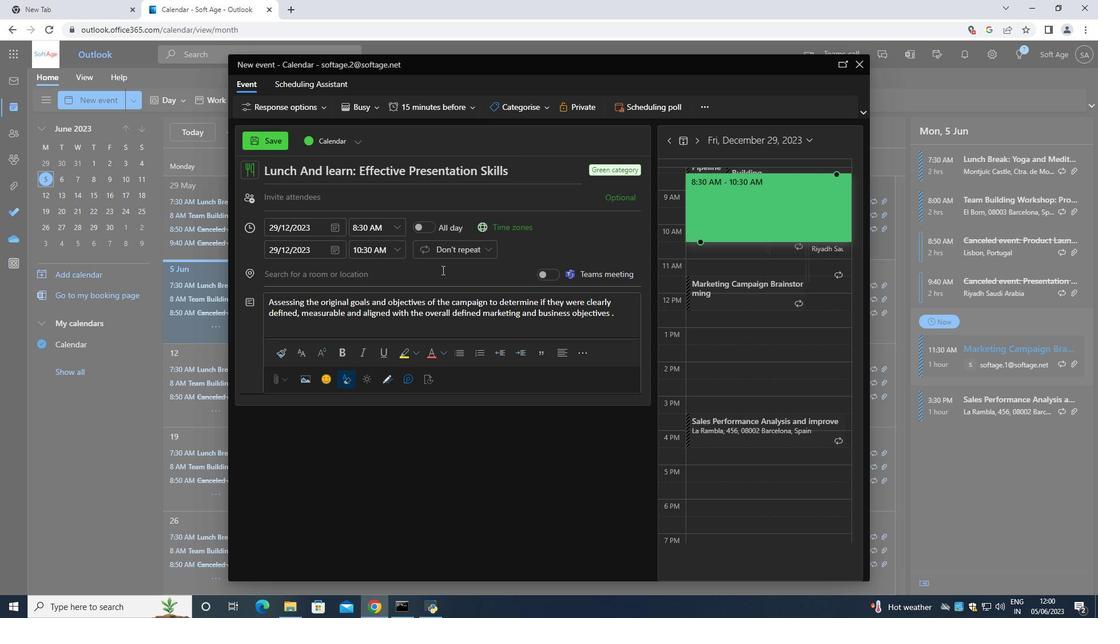 
Action: Mouse pressed left at (442, 277)
Screenshot: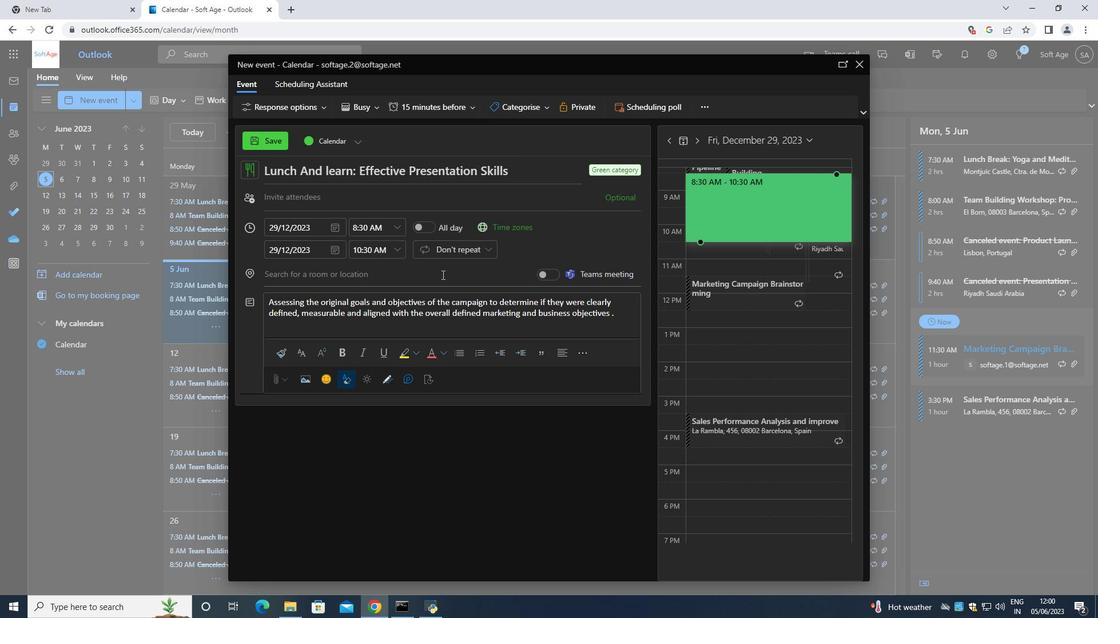 
Action: Mouse moved to (440, 272)
Screenshot: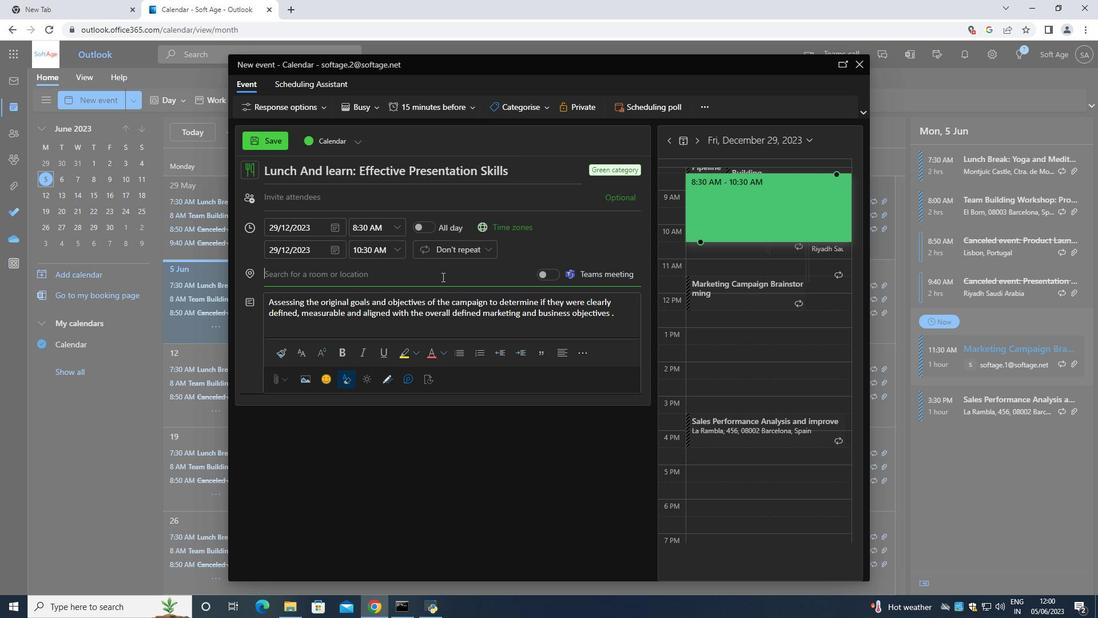 
Action: Key pressed 987<Key.space><Key.shift>Temple<Key.space><Key.shift>of<Key.space><Key.shift>Olympian<Key.space><Key.shift><Key.shift><Key.shift>Zeus,<Key.space><Key.shift>Athens<Key.space>,<Key.space><Key.shift><Key.shift><Key.shift><Key.shift><Key.shift><Key.shift><Key.shift><Key.shift><Key.shift><Key.shift><Key.shift>Greece<Key.space>
Screenshot: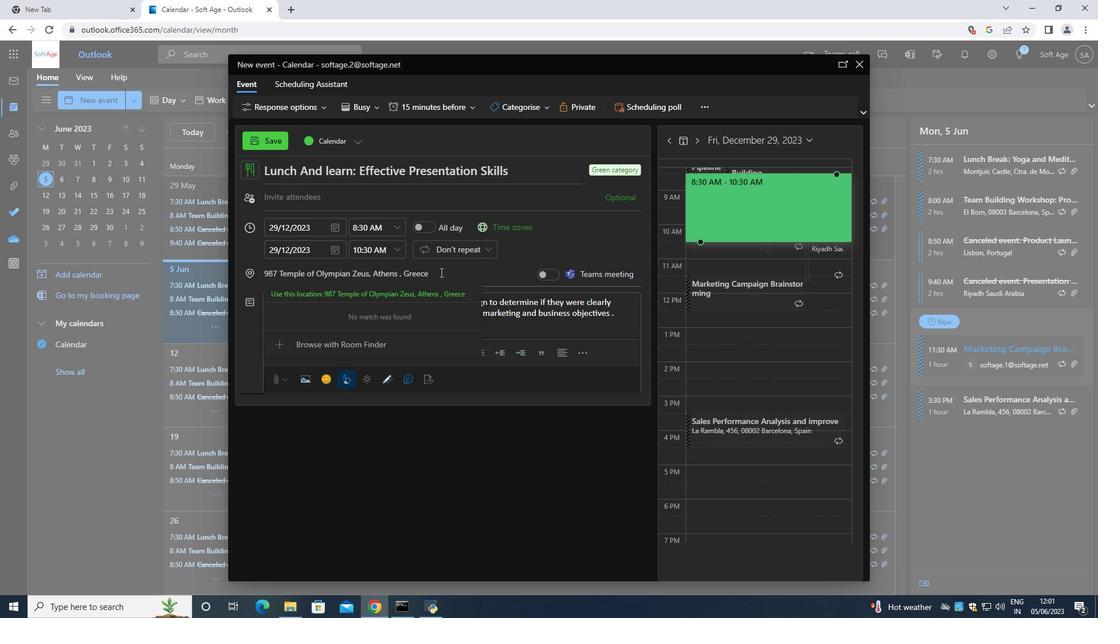 
Action: Mouse moved to (491, 195)
Screenshot: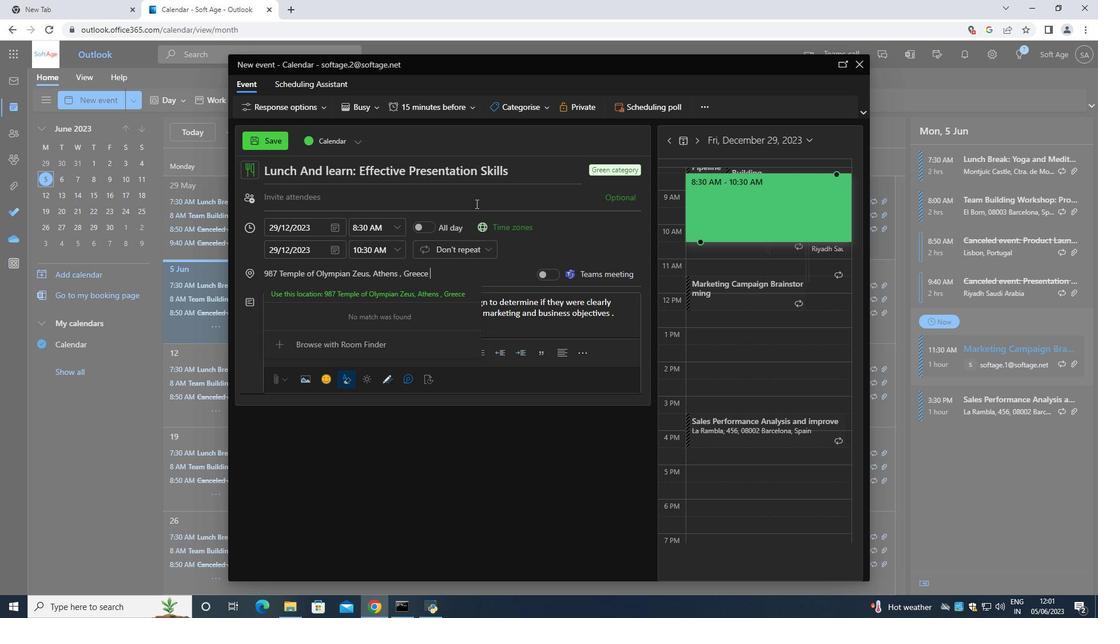 
Action: Mouse pressed left at (491, 195)
Screenshot: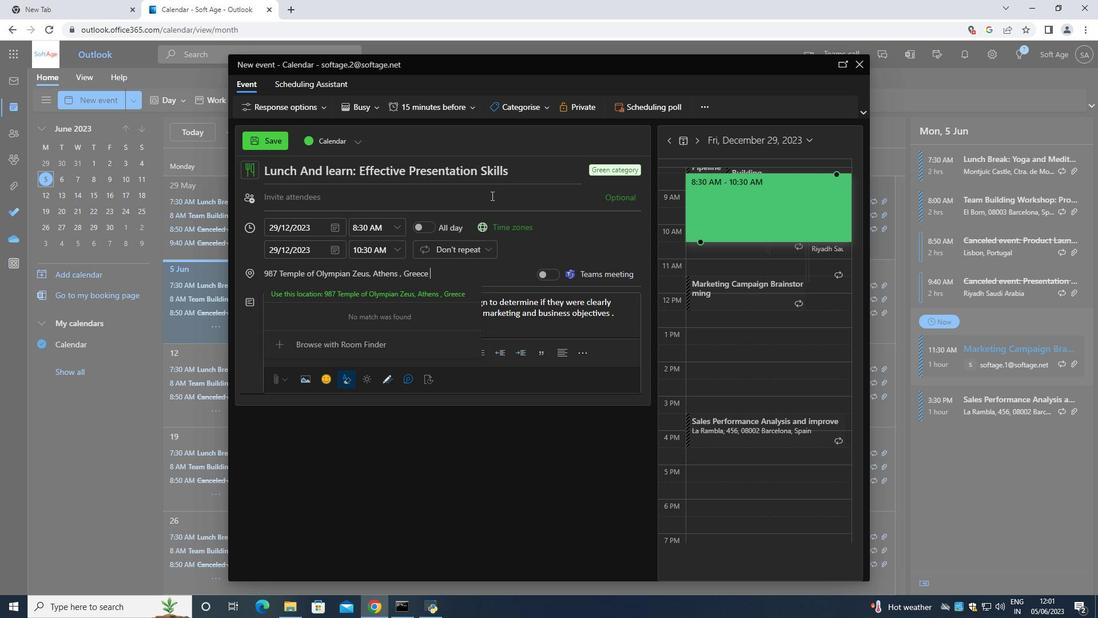 
Action: Key pressed <Key.shift>Softage.4<Key.shift>@softage
Screenshot: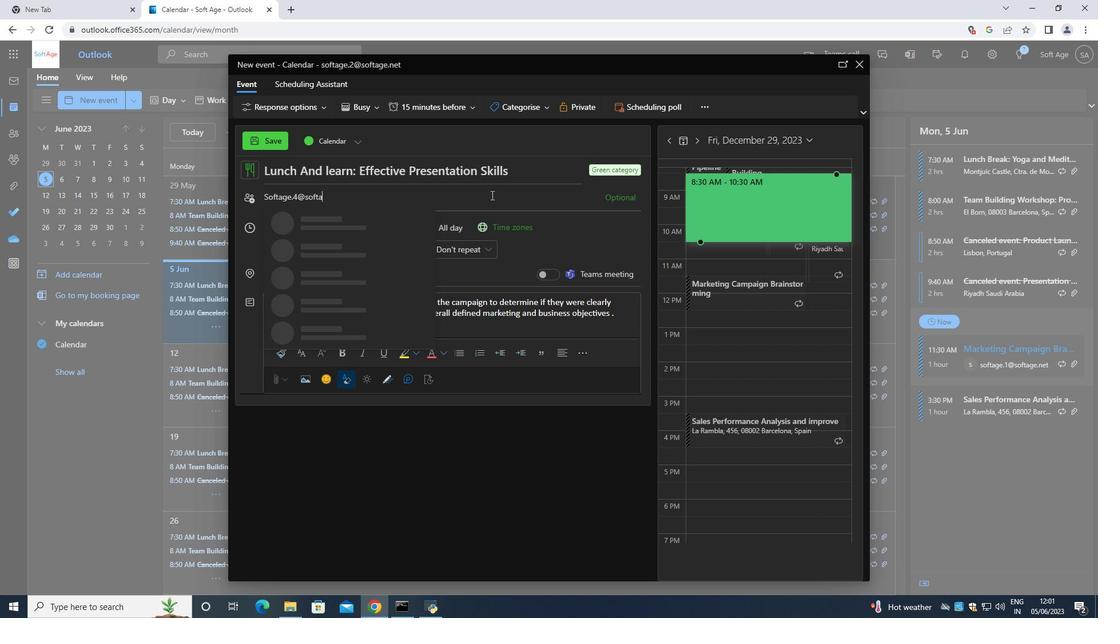 
Action: Mouse moved to (340, 224)
Screenshot: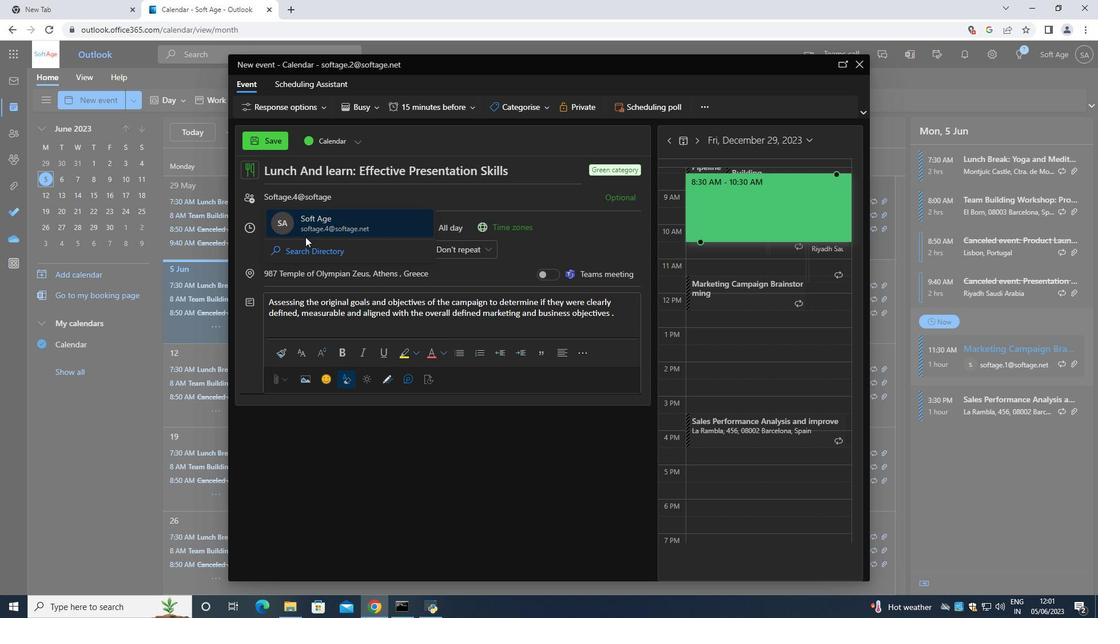 
Action: Mouse pressed left at (340, 224)
Screenshot: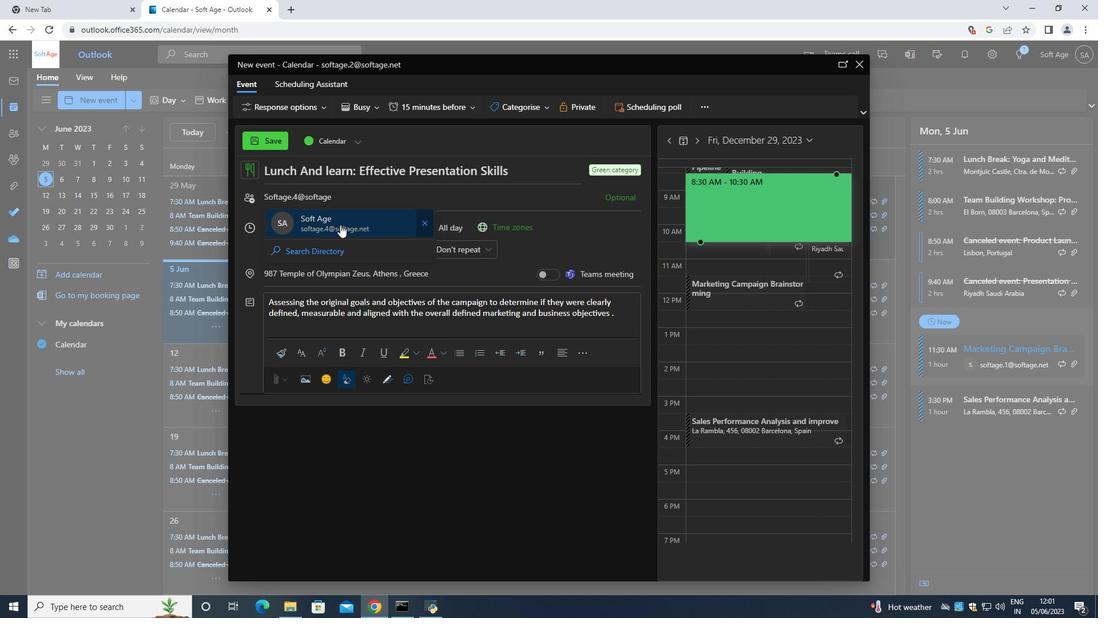 
Action: Mouse moved to (345, 211)
Screenshot: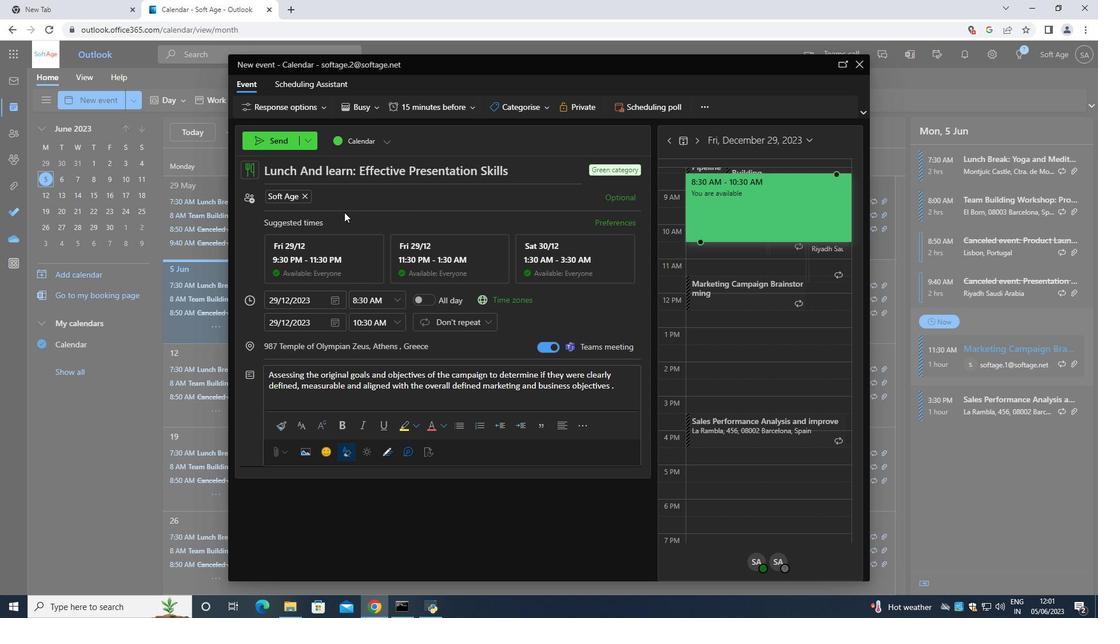 
Action: Key pressed <Key.shift>Softage.5<Key.shift>2softage
Screenshot: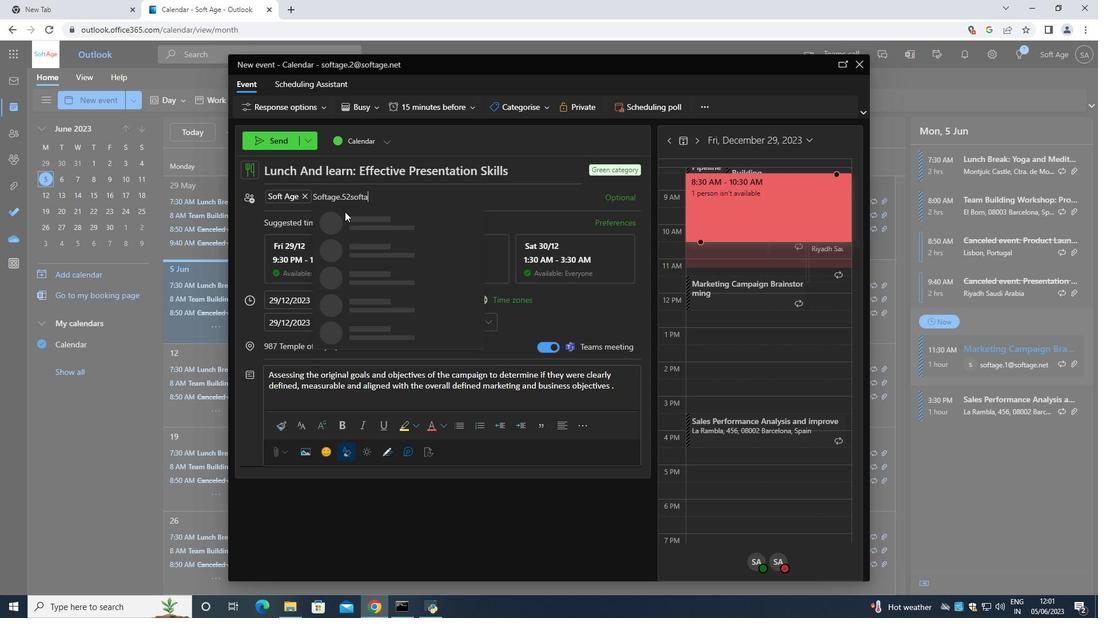 
Action: Mouse moved to (388, 199)
Screenshot: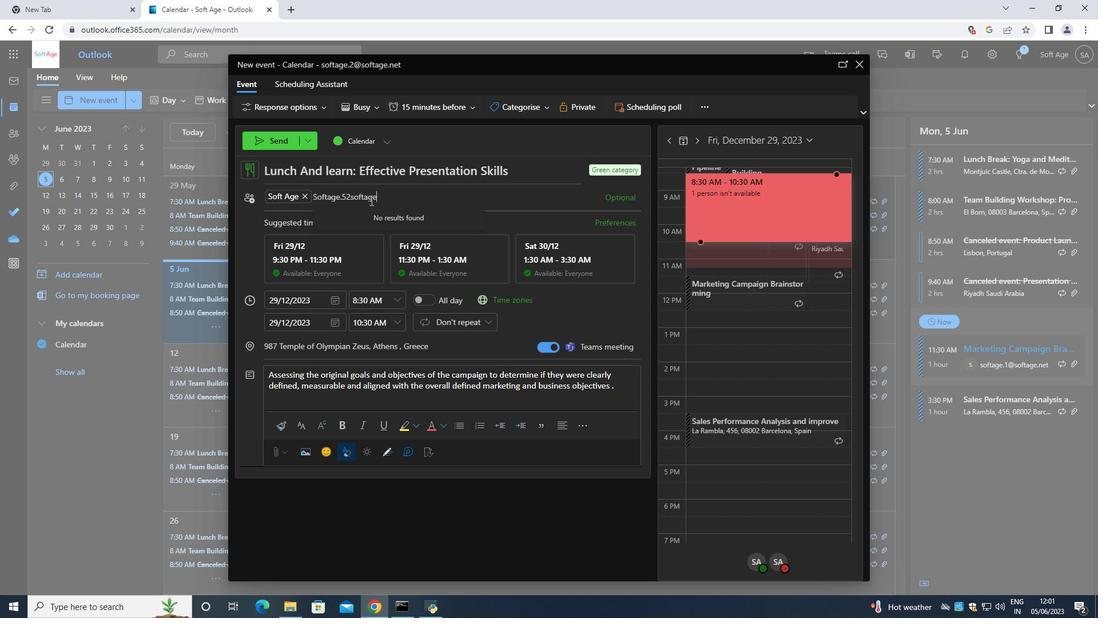 
Action: Key pressed <Key.backspace><Key.backspace><Key.backspace><Key.backspace><Key.backspace><Key.backspace><Key.backspace><Key.backspace><Key.shift>@
Screenshot: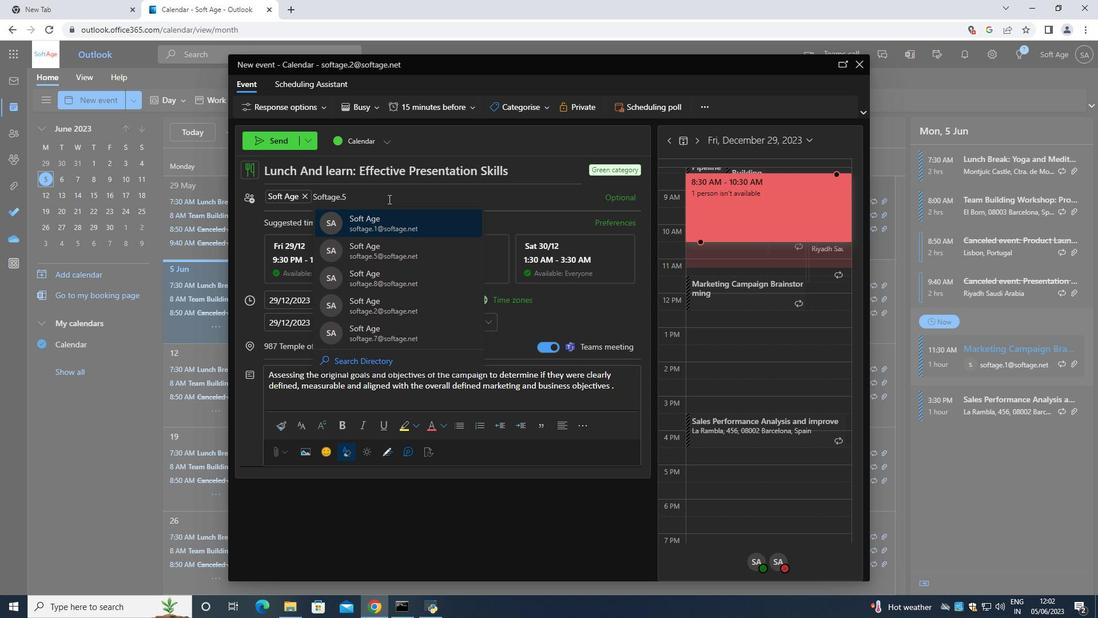 
Action: Mouse moved to (384, 218)
Screenshot: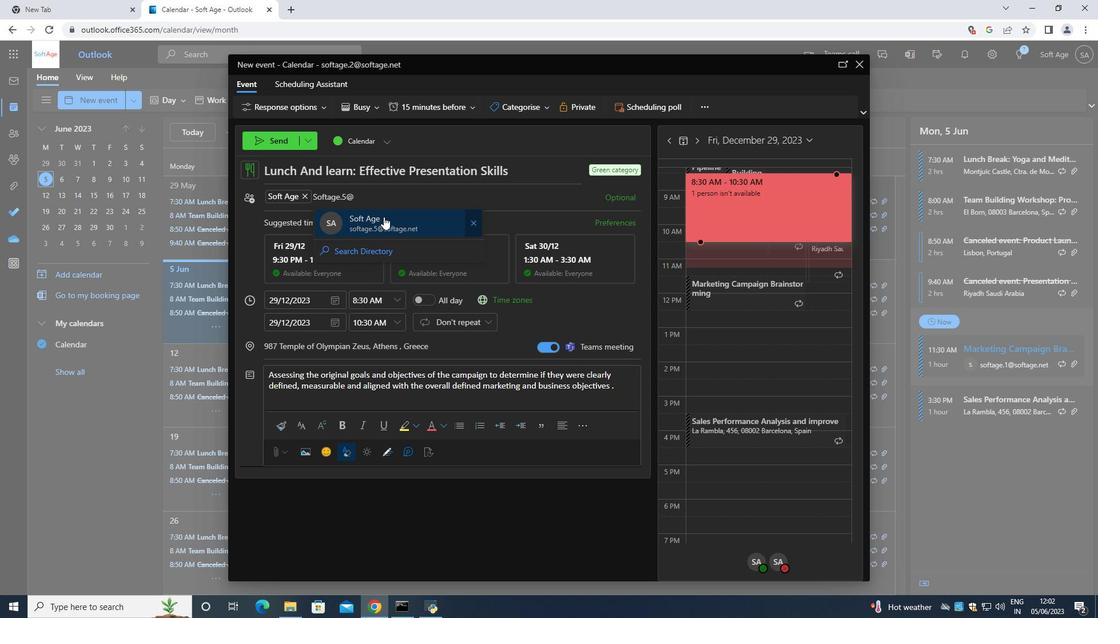 
Action: Mouse pressed left at (384, 218)
Screenshot: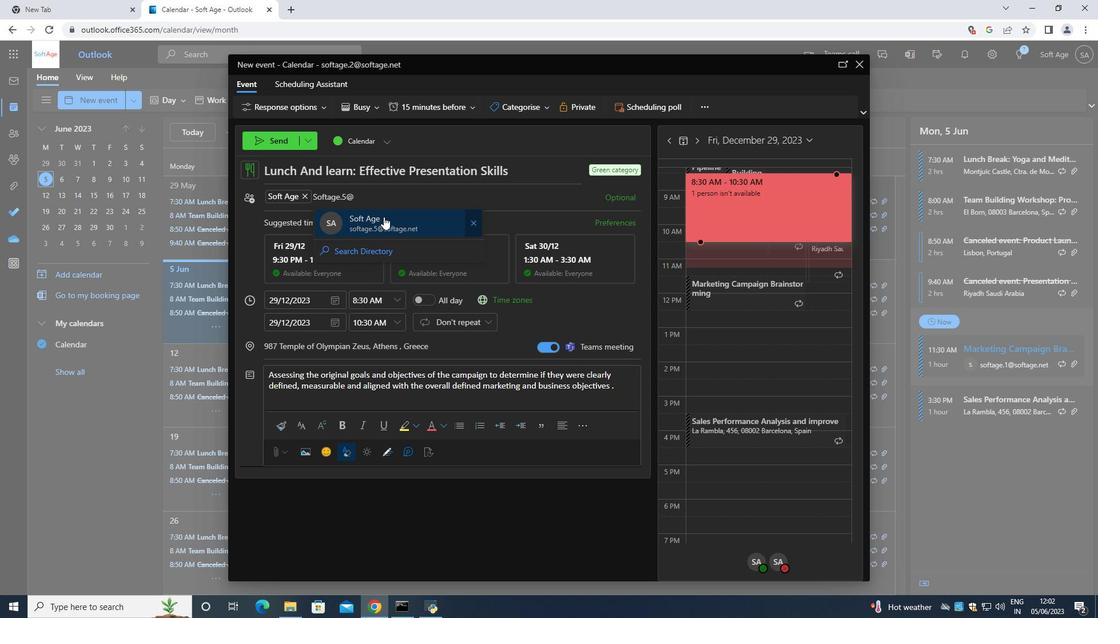 
Action: Mouse moved to (445, 106)
Screenshot: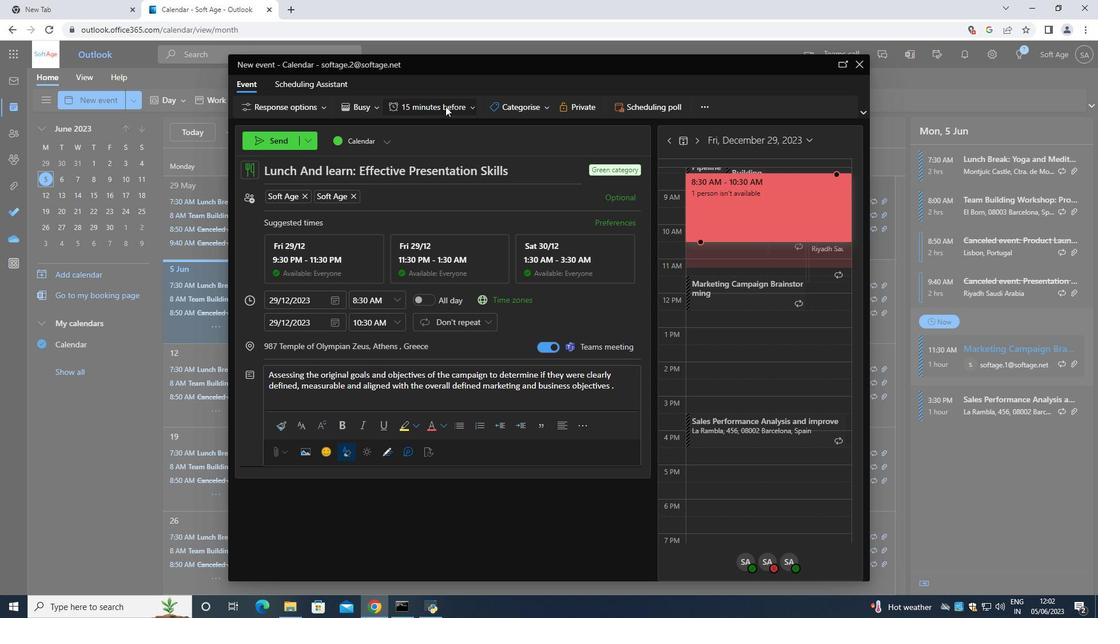
Action: Mouse pressed left at (445, 106)
Screenshot: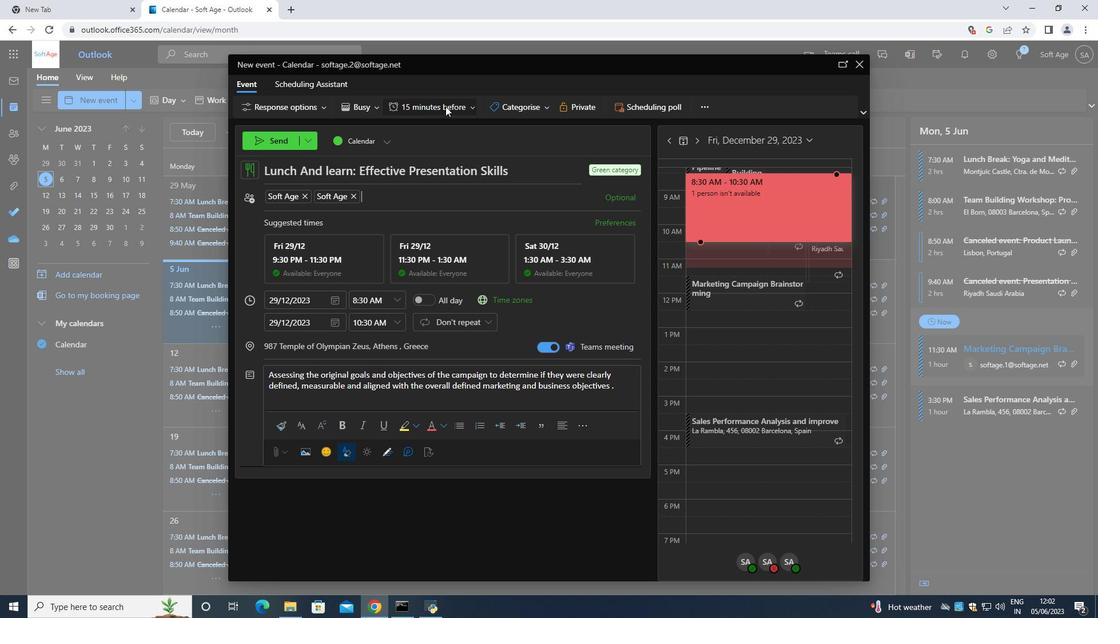 
Action: Mouse moved to (444, 164)
Screenshot: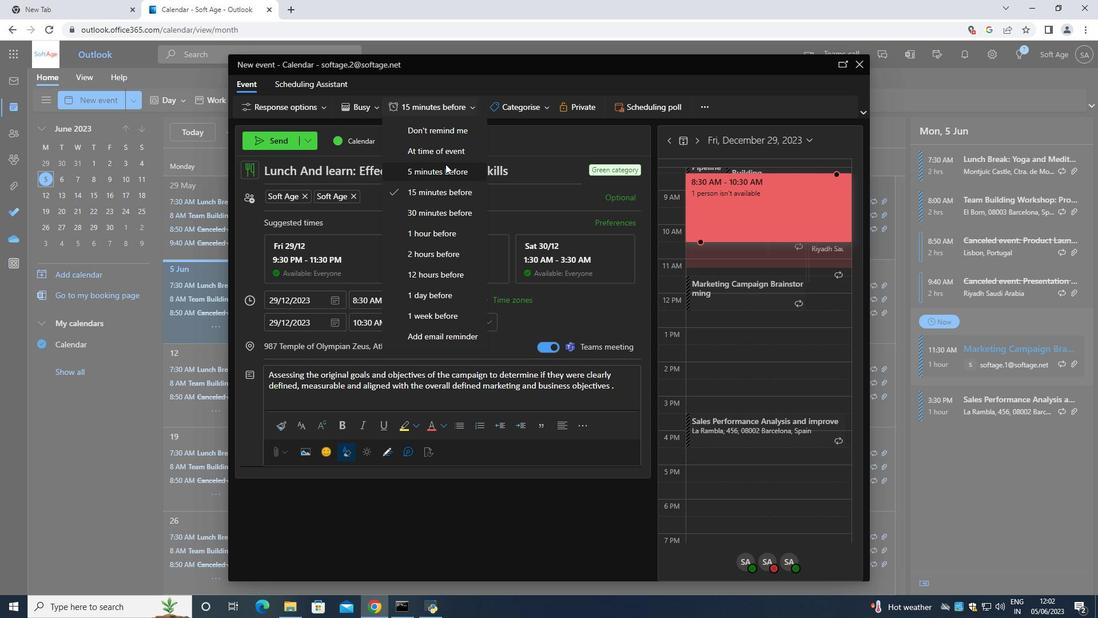 
Action: Mouse pressed left at (444, 164)
Screenshot: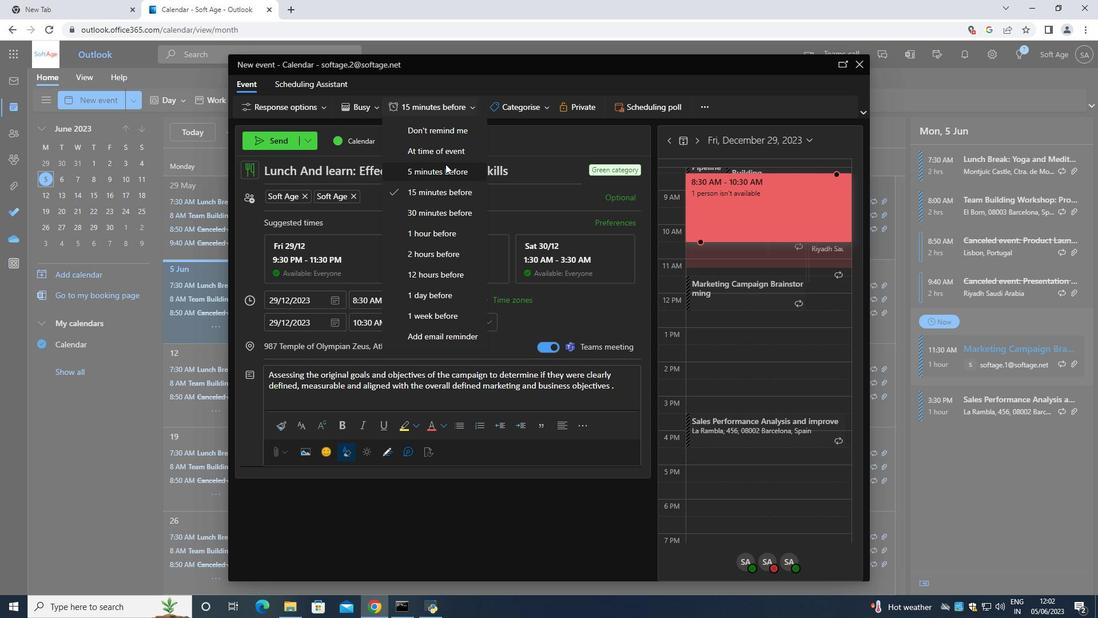 
Action: Mouse moved to (263, 141)
Screenshot: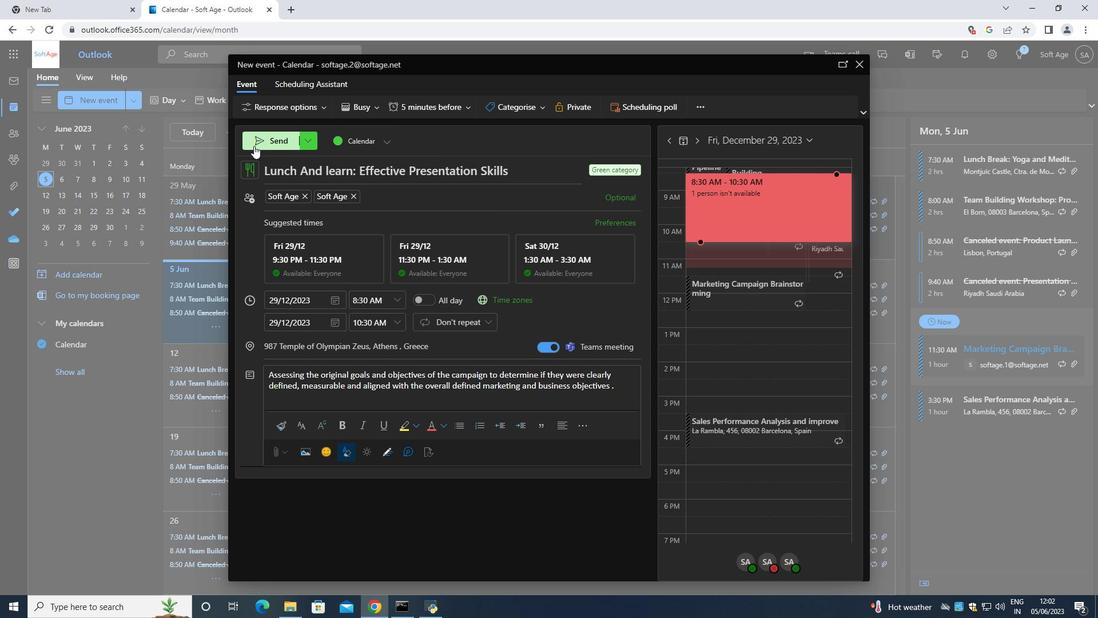 
Action: Mouse pressed left at (263, 141)
Screenshot: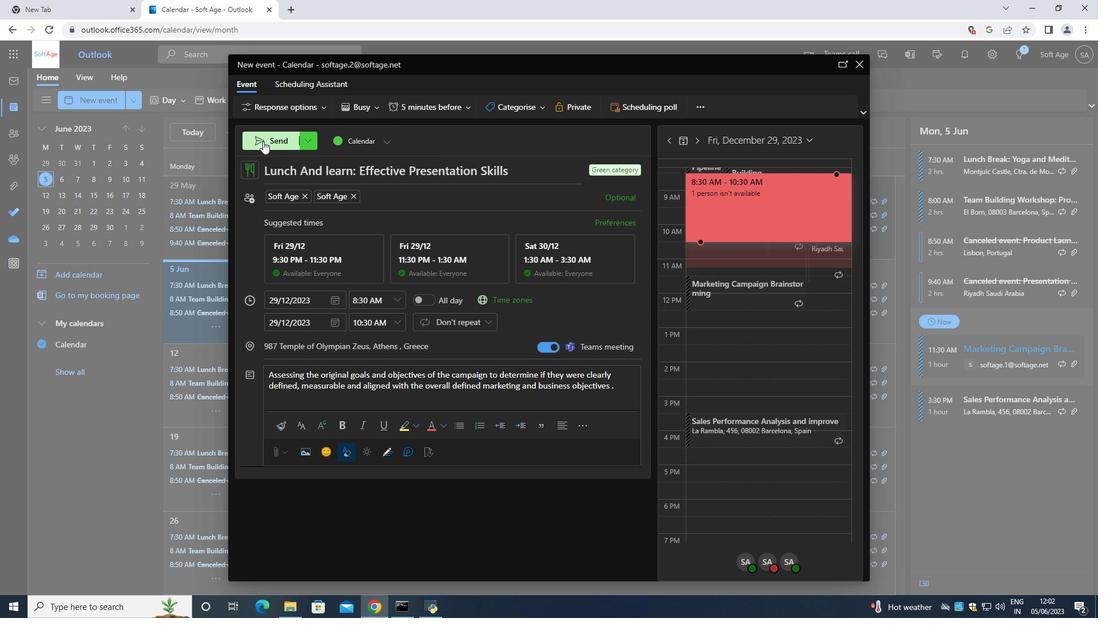 
Action: Mouse moved to (269, 141)
Screenshot: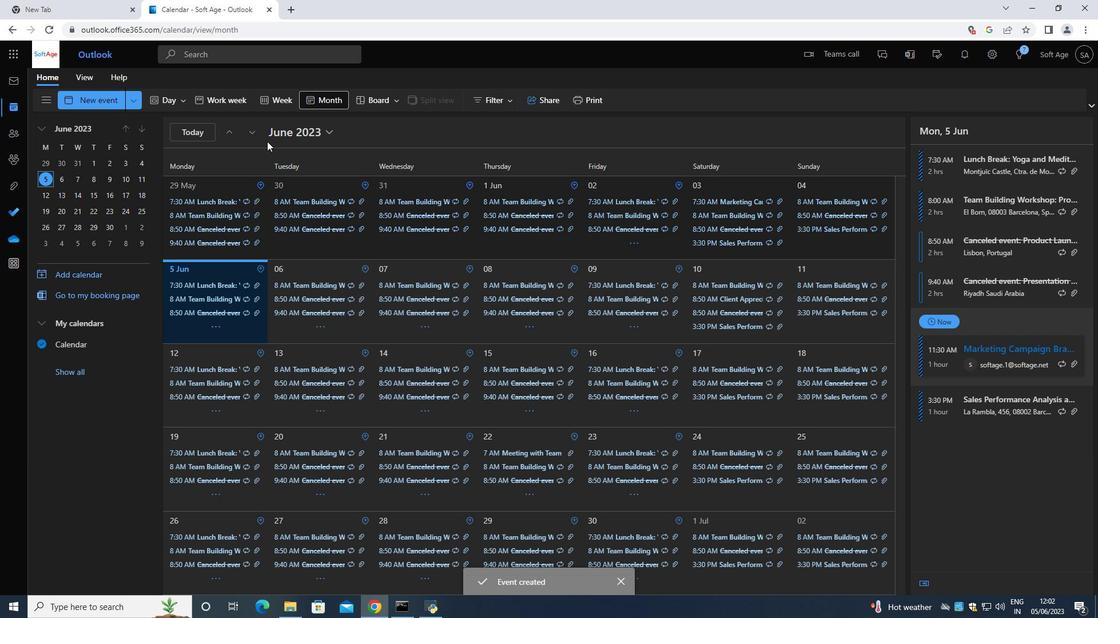 
